 Task: Search one way flight ticket for 5 adults, 1 child, 2 infants in seat and 1 infant on lap in business from Oklahoma City: Will Rogers World Airport to Gillette: Gillette Campbell County Airport on 5-1-2023. Choice of flights is Delta. Number of bags: 1 carry on bag. Price is upto 96000. Outbound departure time preference is 4:45.
Action: Mouse moved to (190, 229)
Screenshot: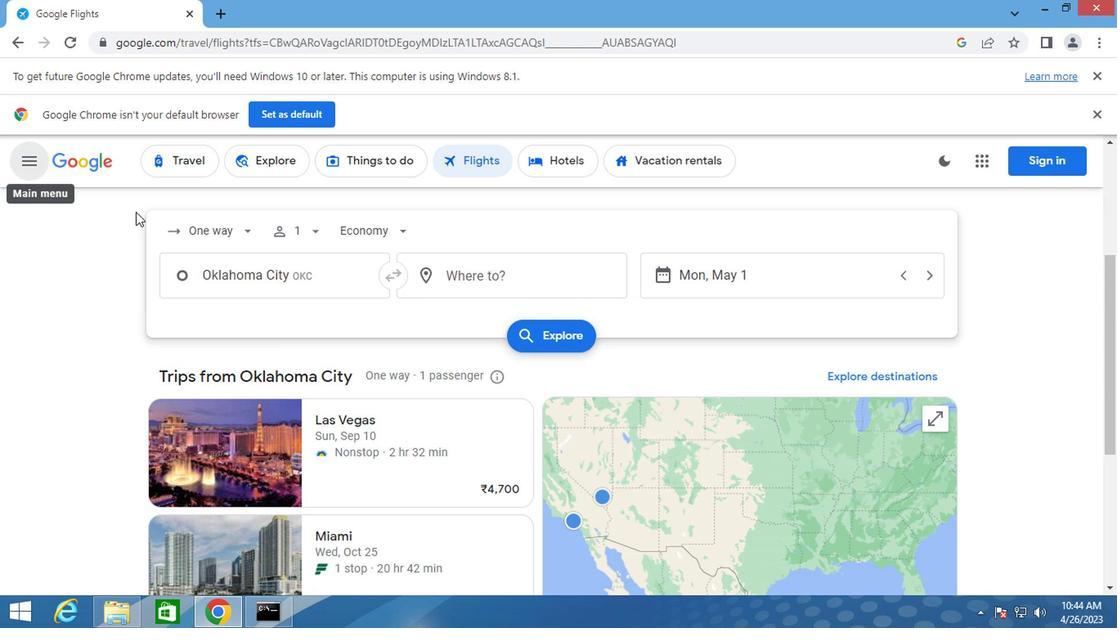 
Action: Mouse pressed left at (190, 229)
Screenshot: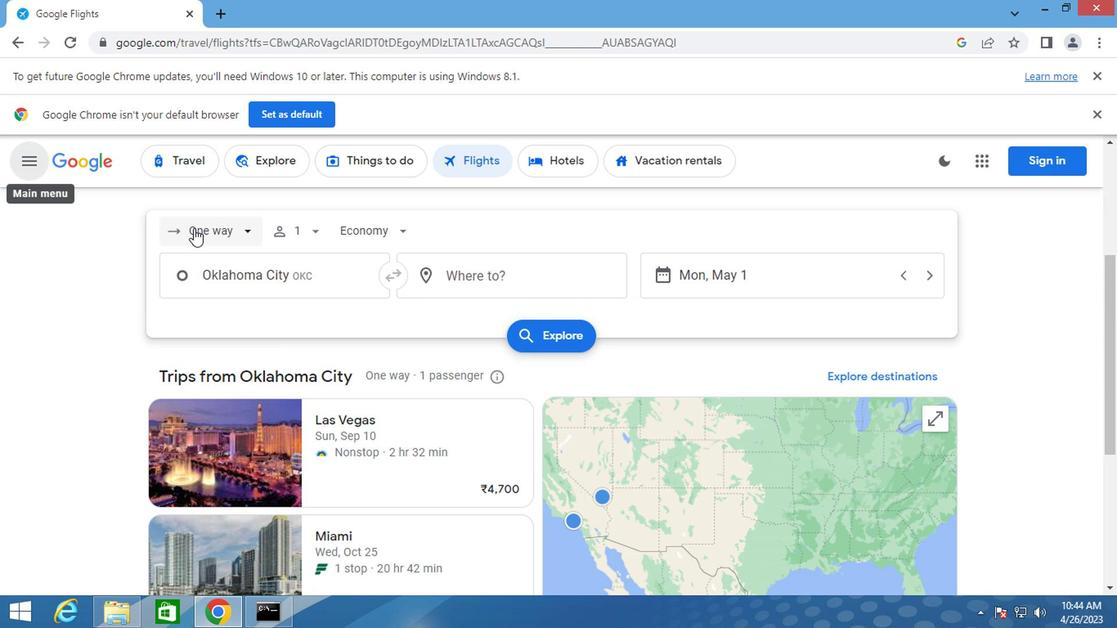 
Action: Mouse moved to (199, 313)
Screenshot: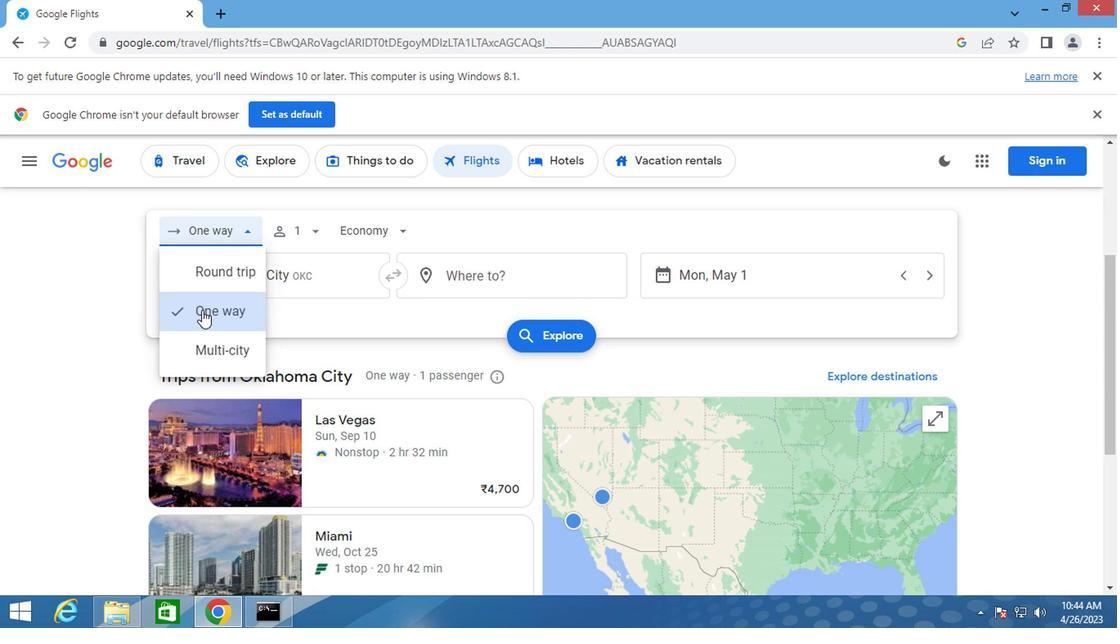 
Action: Mouse pressed left at (199, 313)
Screenshot: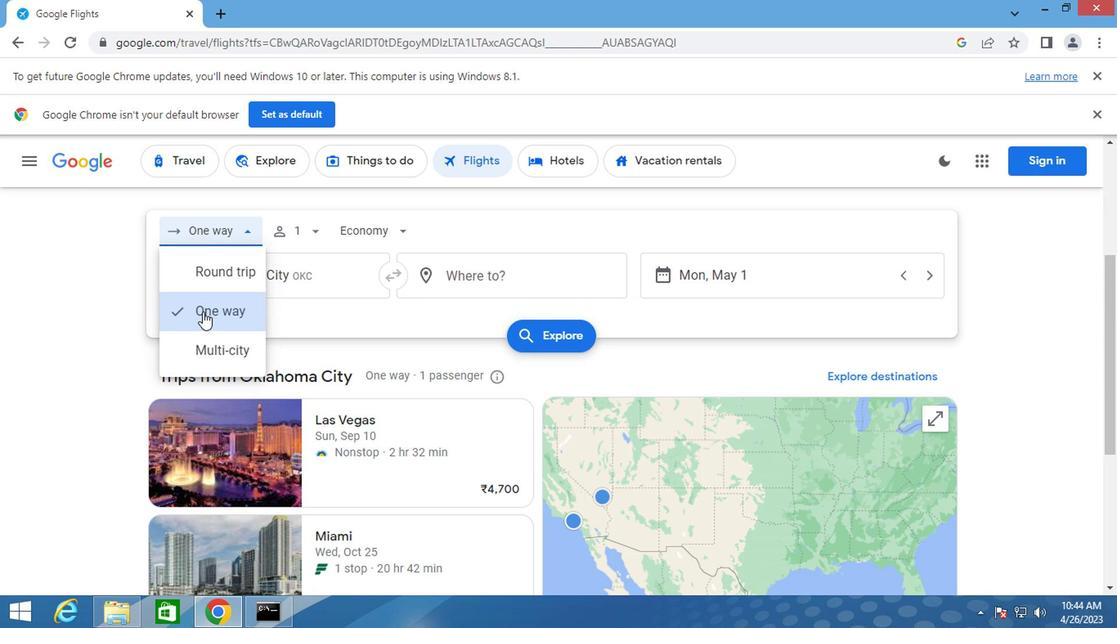 
Action: Mouse moved to (303, 239)
Screenshot: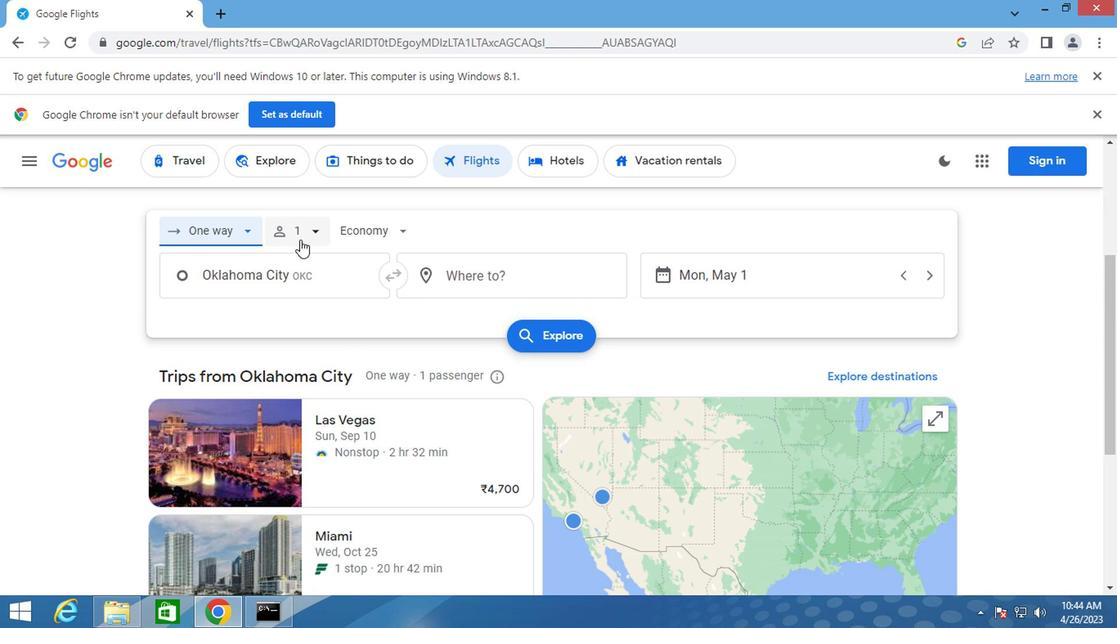 
Action: Mouse pressed left at (303, 239)
Screenshot: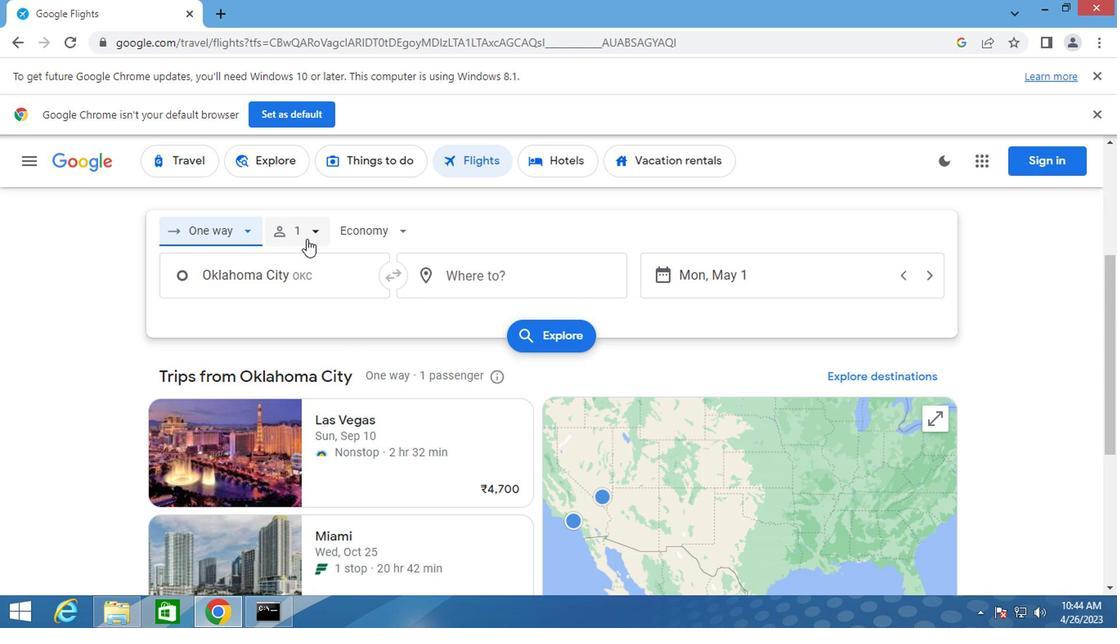 
Action: Mouse moved to (433, 271)
Screenshot: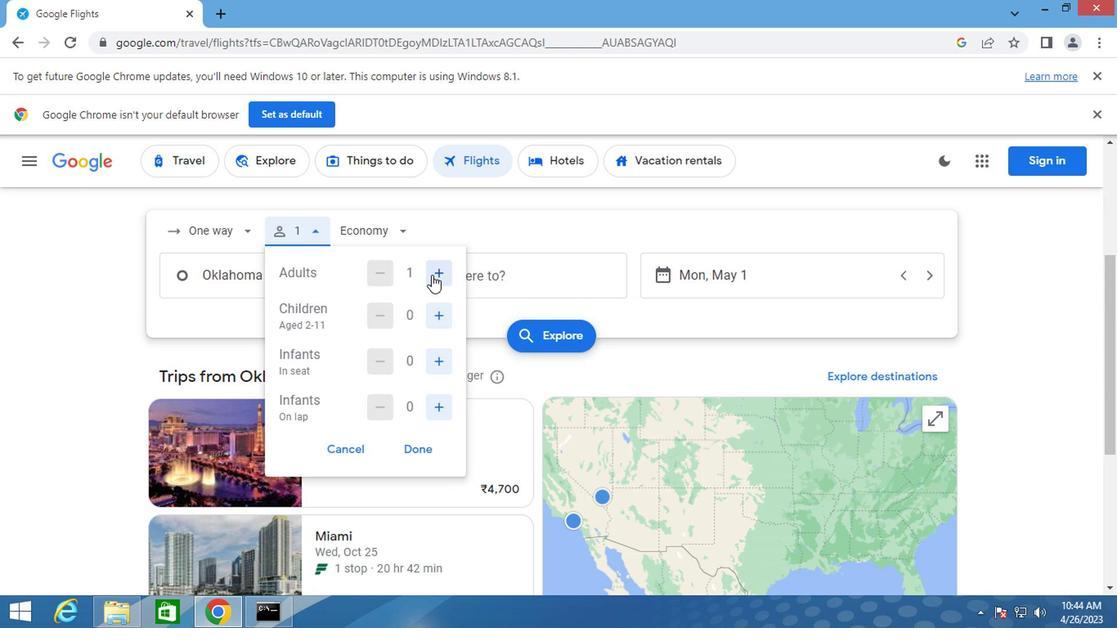 
Action: Mouse pressed left at (433, 271)
Screenshot: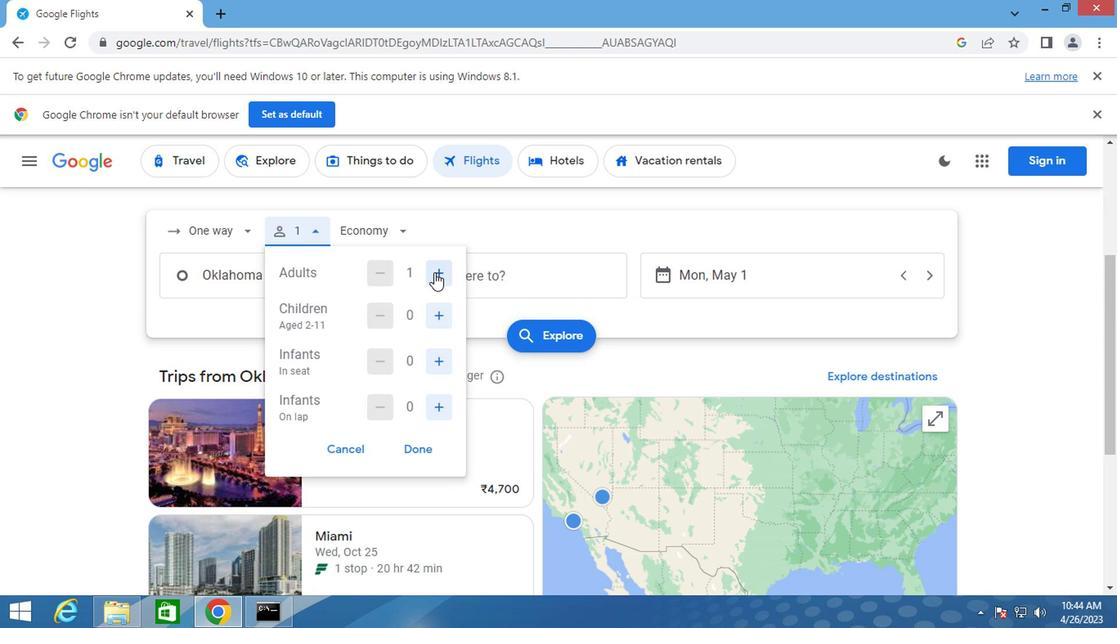 
Action: Mouse pressed left at (433, 271)
Screenshot: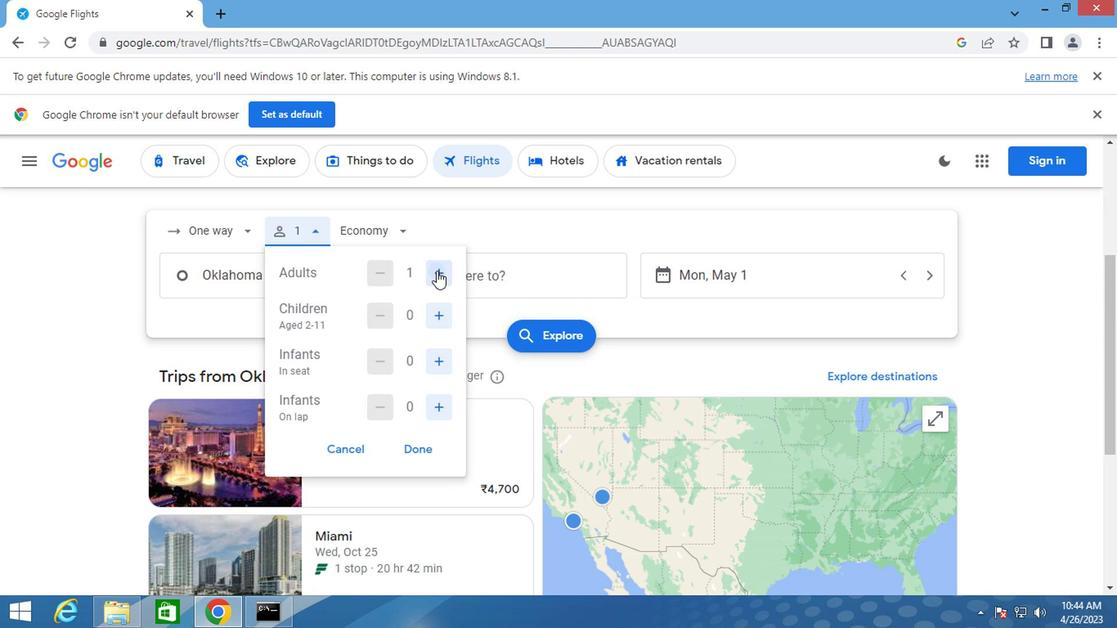 
Action: Mouse pressed left at (433, 271)
Screenshot: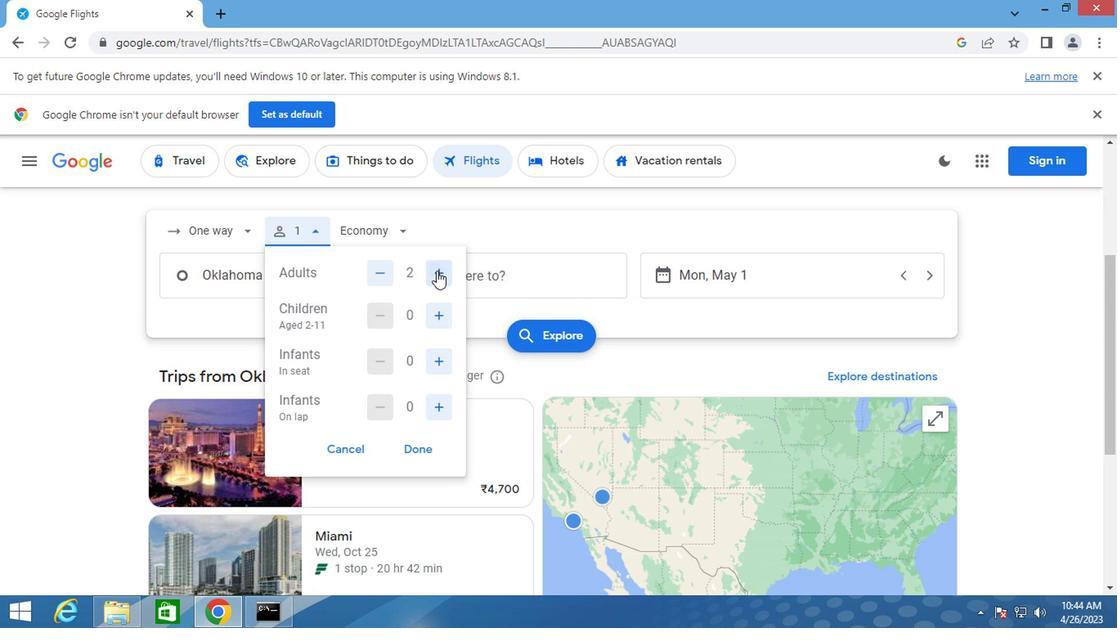 
Action: Mouse pressed left at (433, 271)
Screenshot: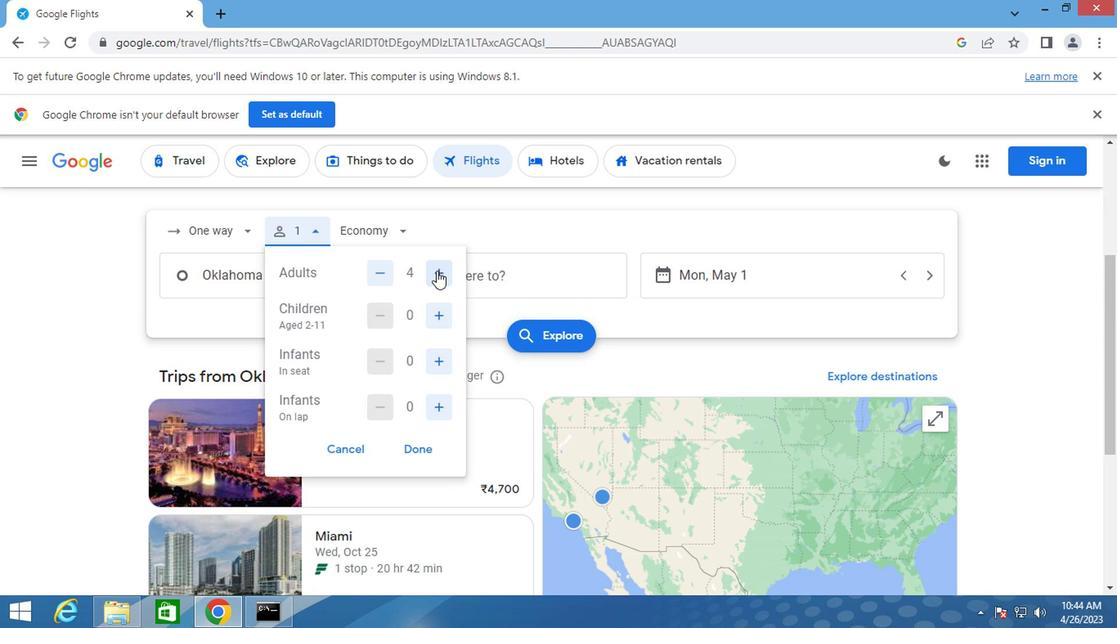 
Action: Mouse moved to (437, 308)
Screenshot: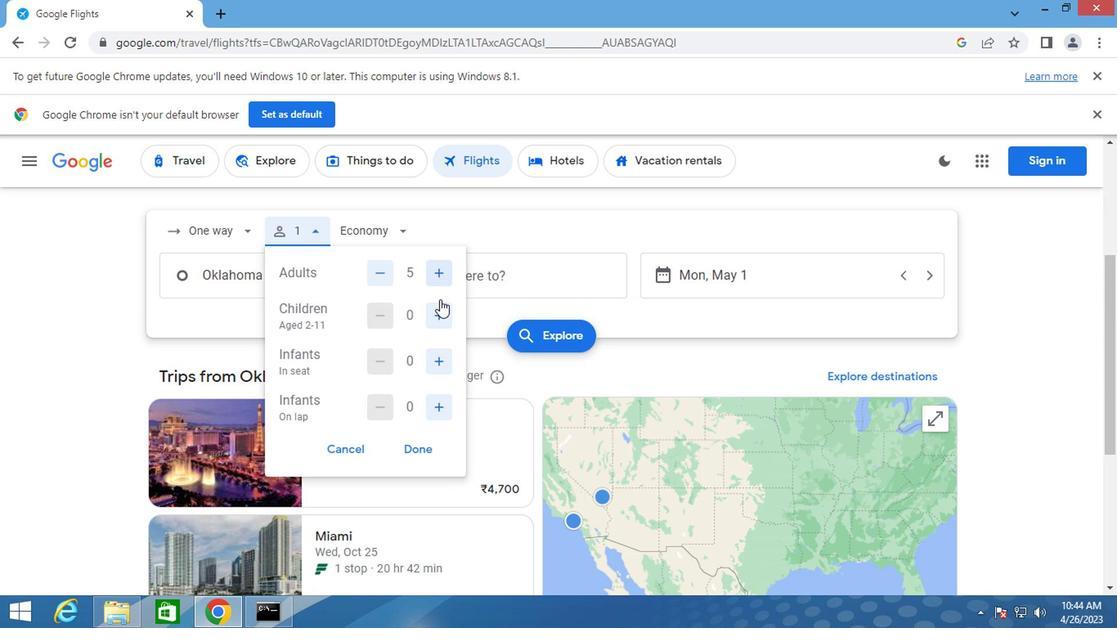 
Action: Mouse pressed left at (437, 308)
Screenshot: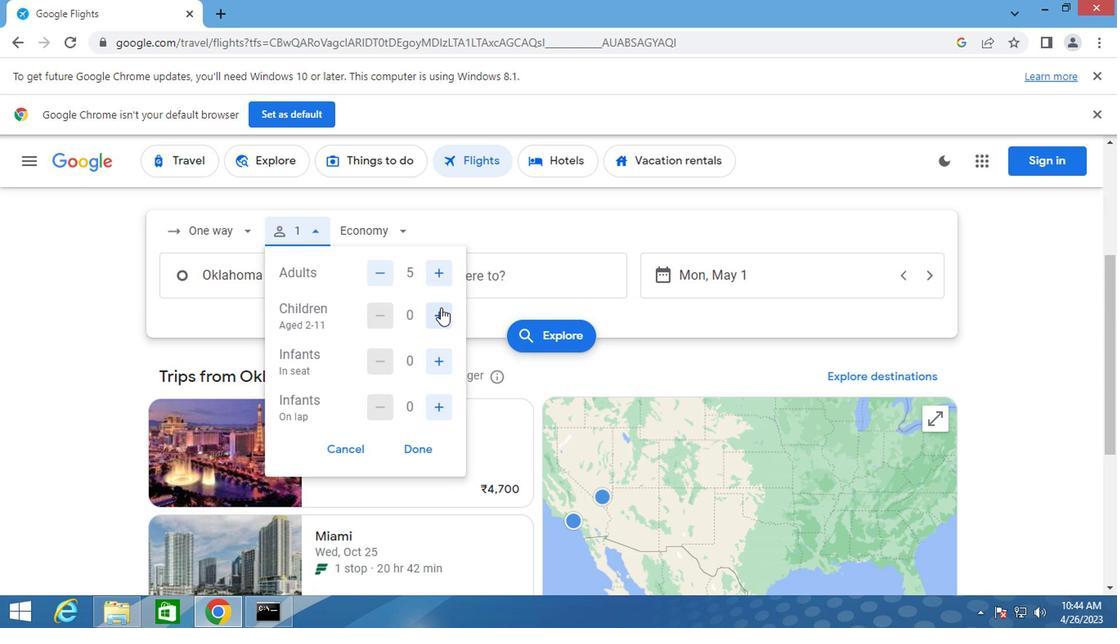 
Action: Mouse moved to (431, 359)
Screenshot: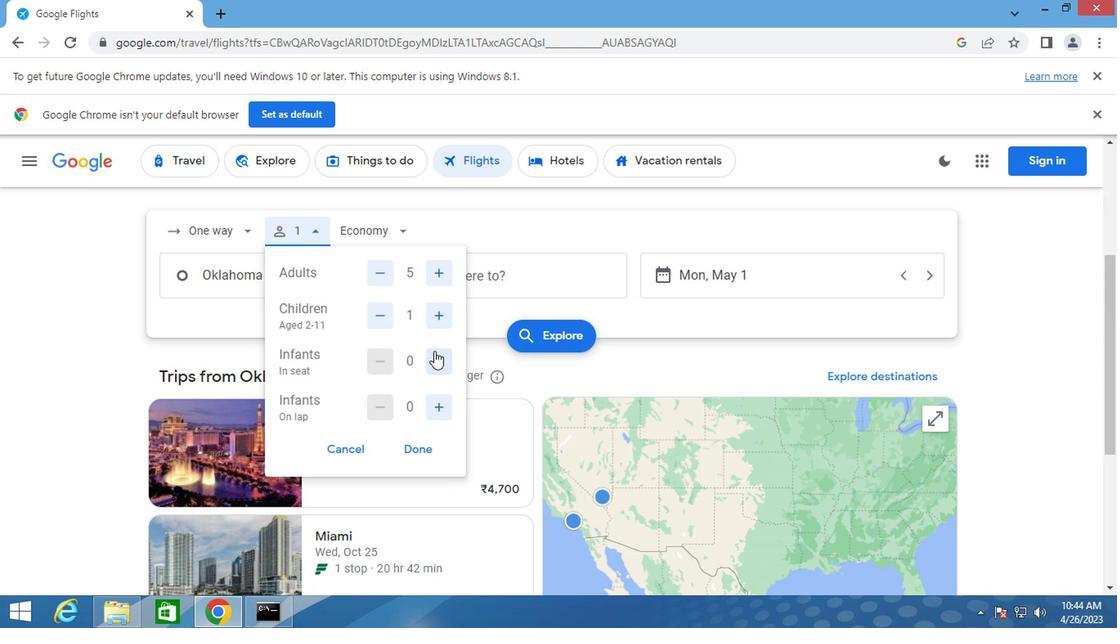 
Action: Mouse pressed left at (431, 359)
Screenshot: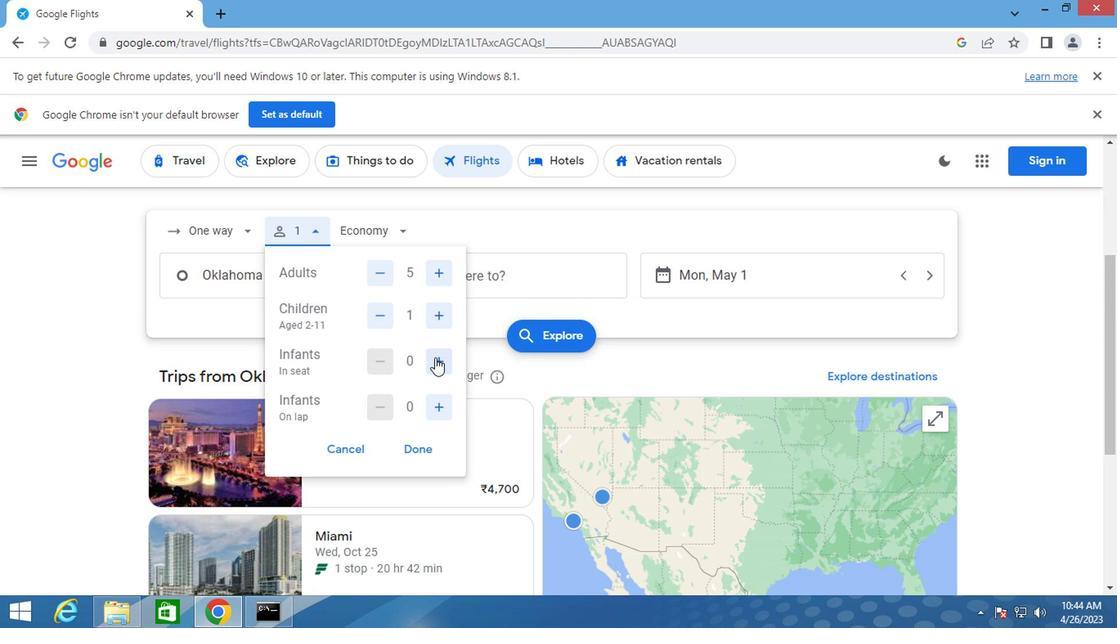 
Action: Mouse pressed left at (431, 359)
Screenshot: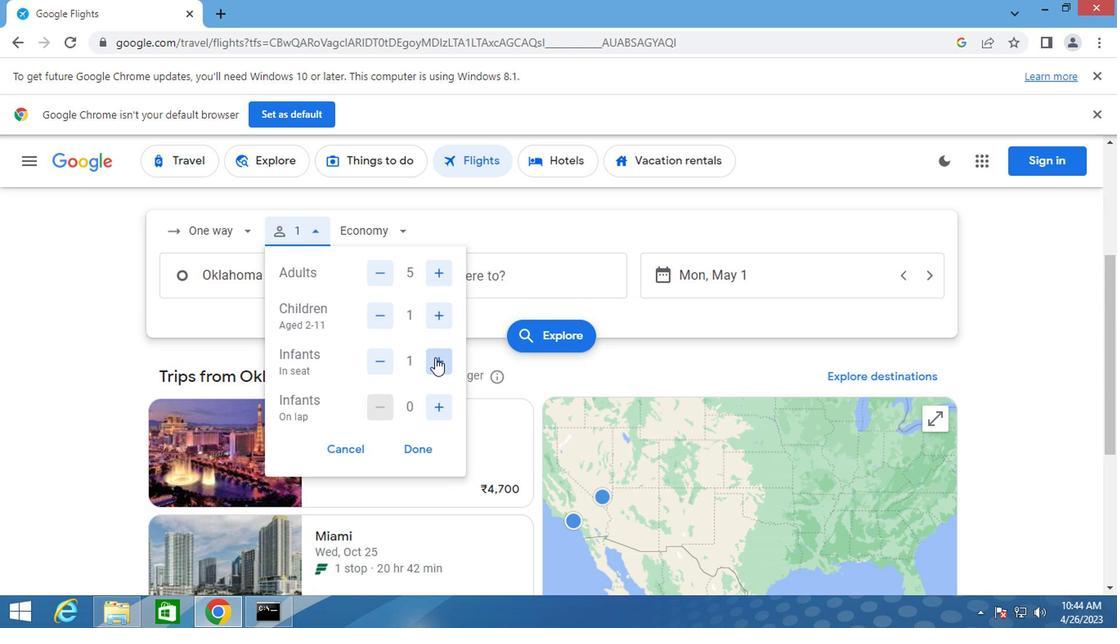 
Action: Mouse moved to (438, 407)
Screenshot: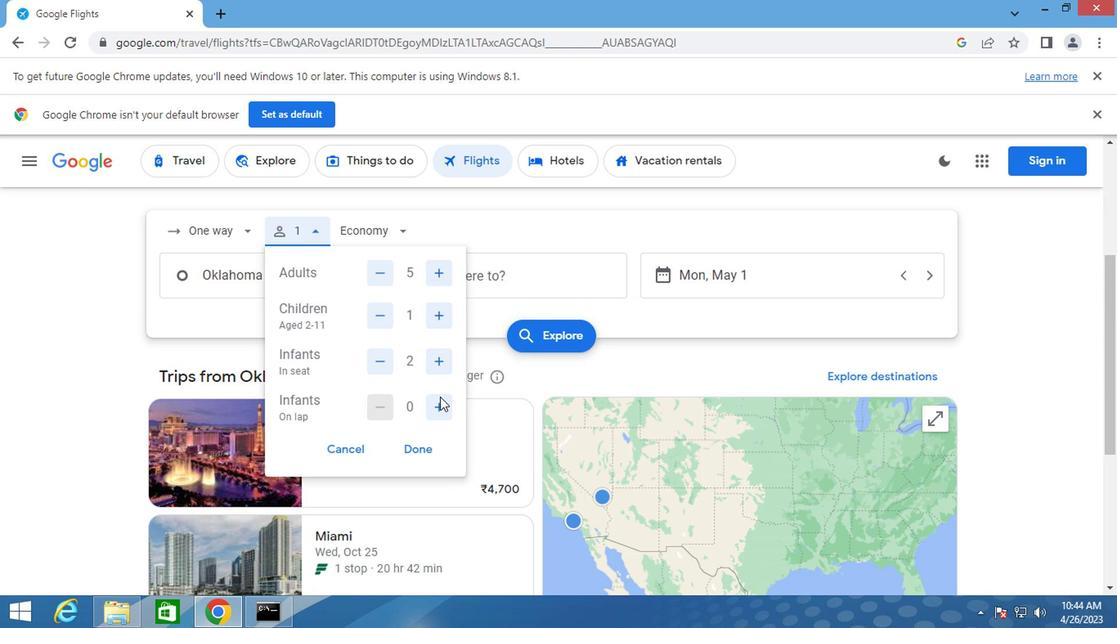 
Action: Mouse pressed left at (438, 407)
Screenshot: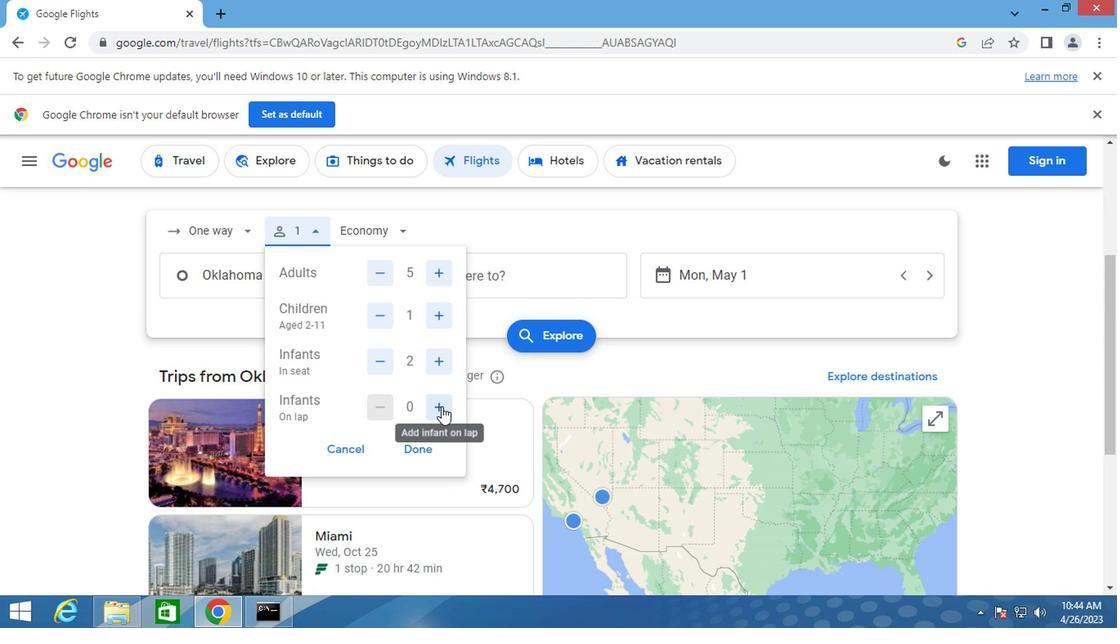 
Action: Mouse moved to (371, 235)
Screenshot: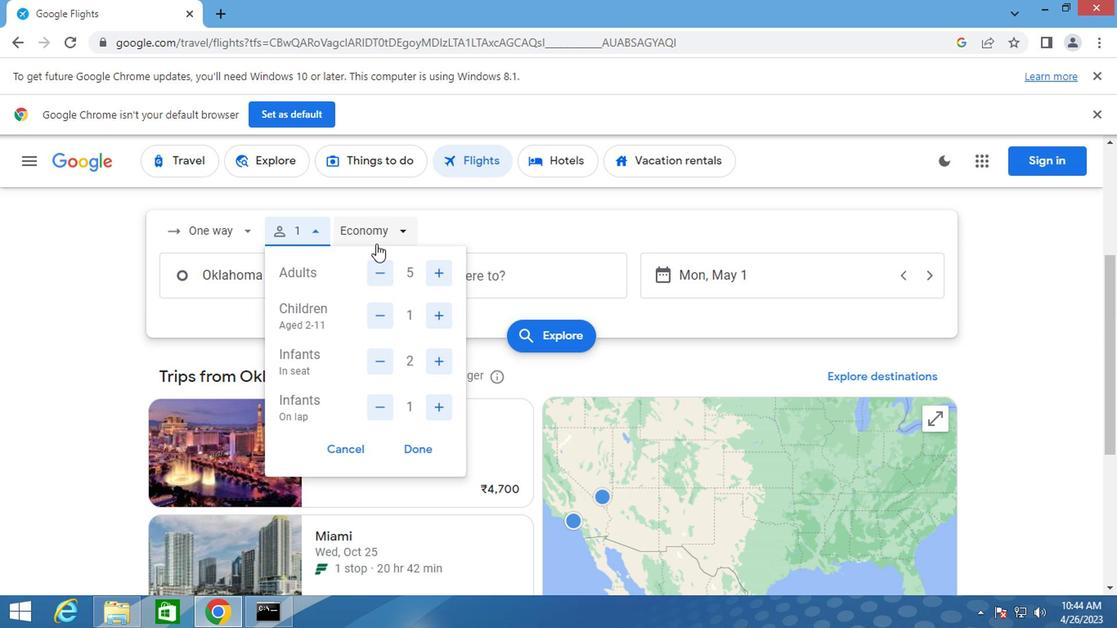 
Action: Mouse pressed left at (371, 235)
Screenshot: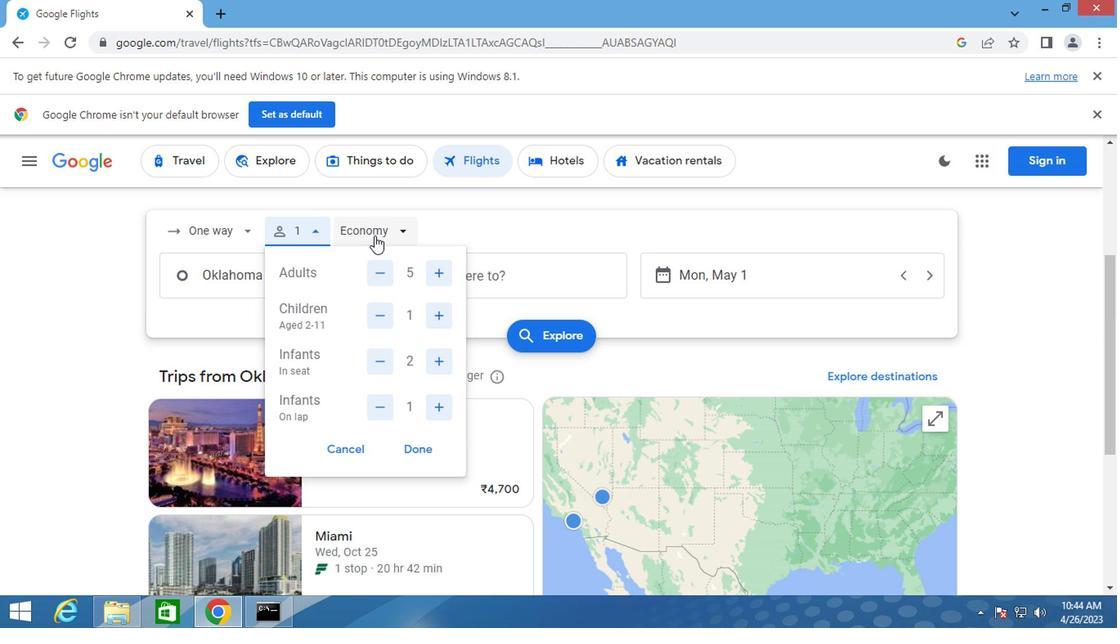 
Action: Mouse moved to (394, 350)
Screenshot: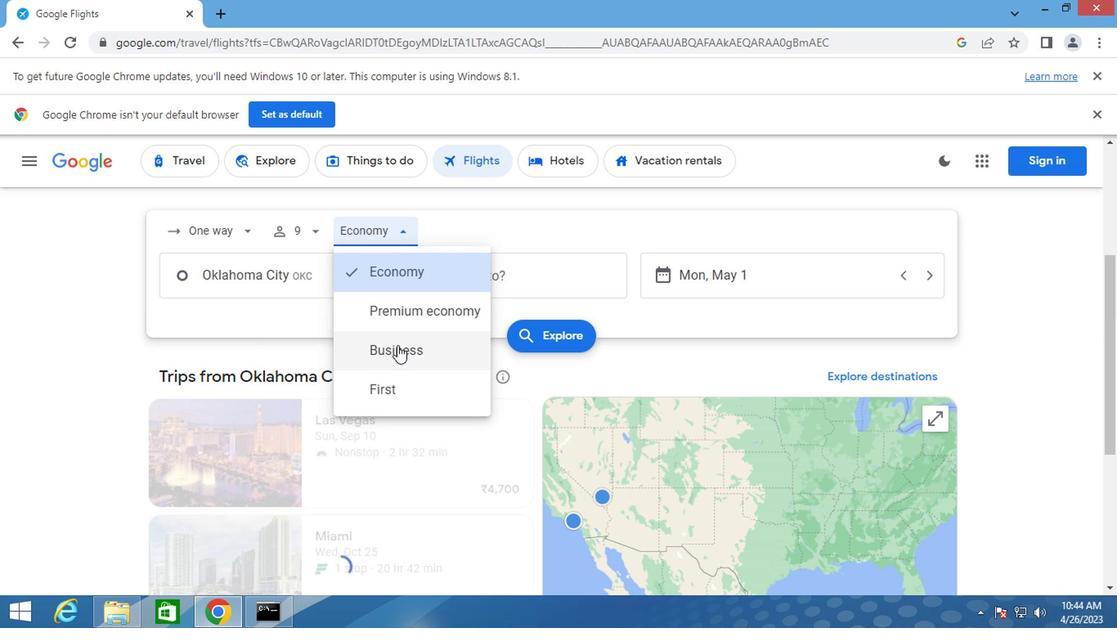 
Action: Mouse pressed left at (394, 350)
Screenshot: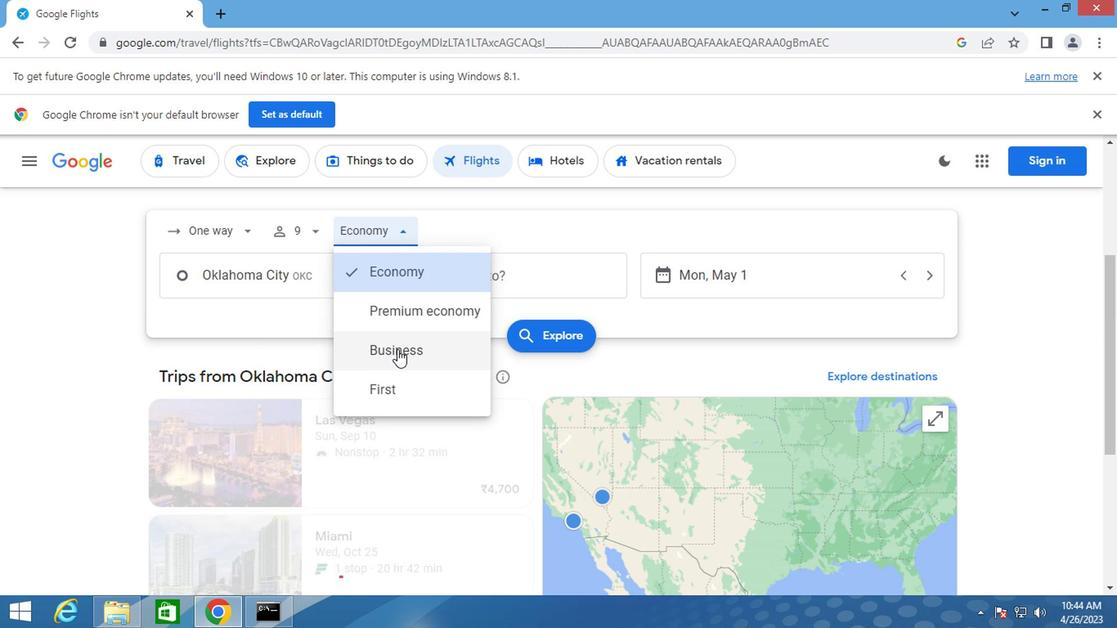 
Action: Mouse moved to (265, 271)
Screenshot: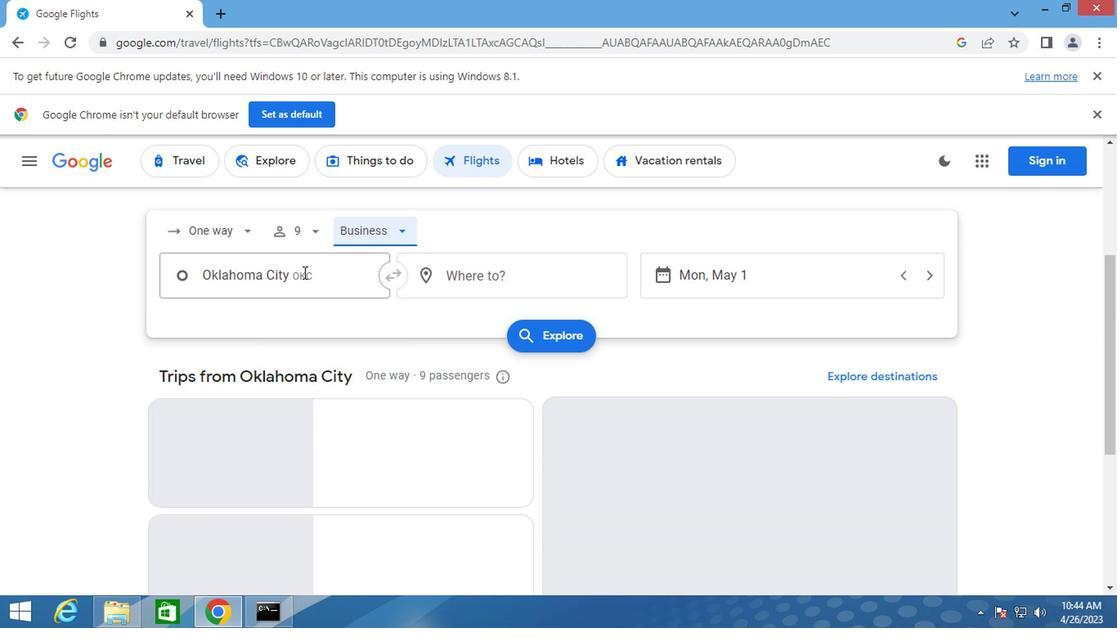 
Action: Mouse pressed left at (265, 271)
Screenshot: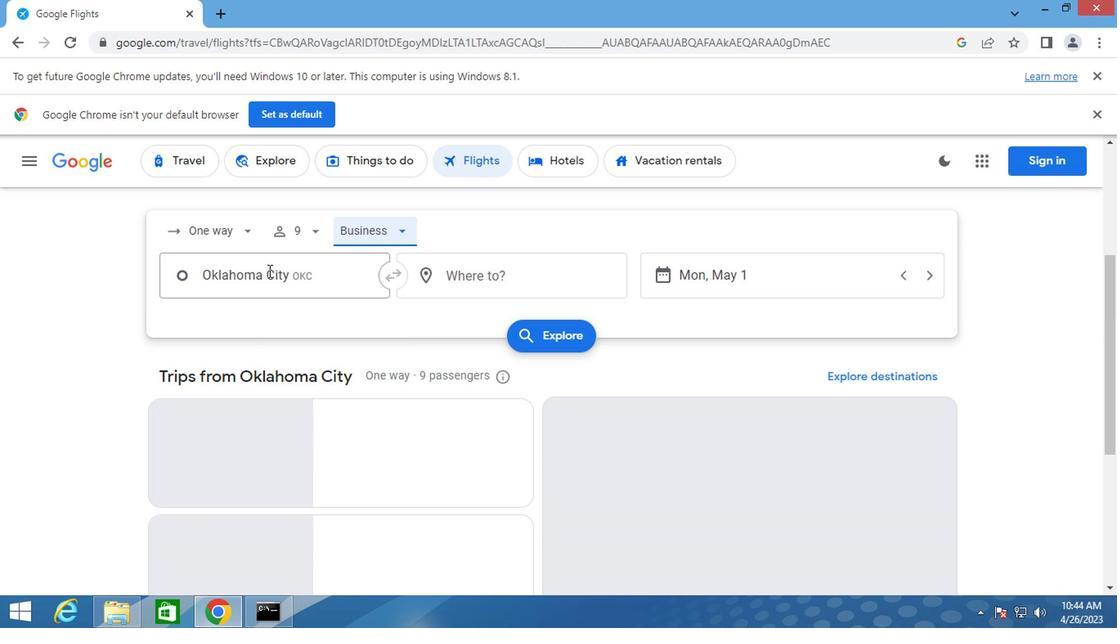 
Action: Key pressed oklahoma
Screenshot: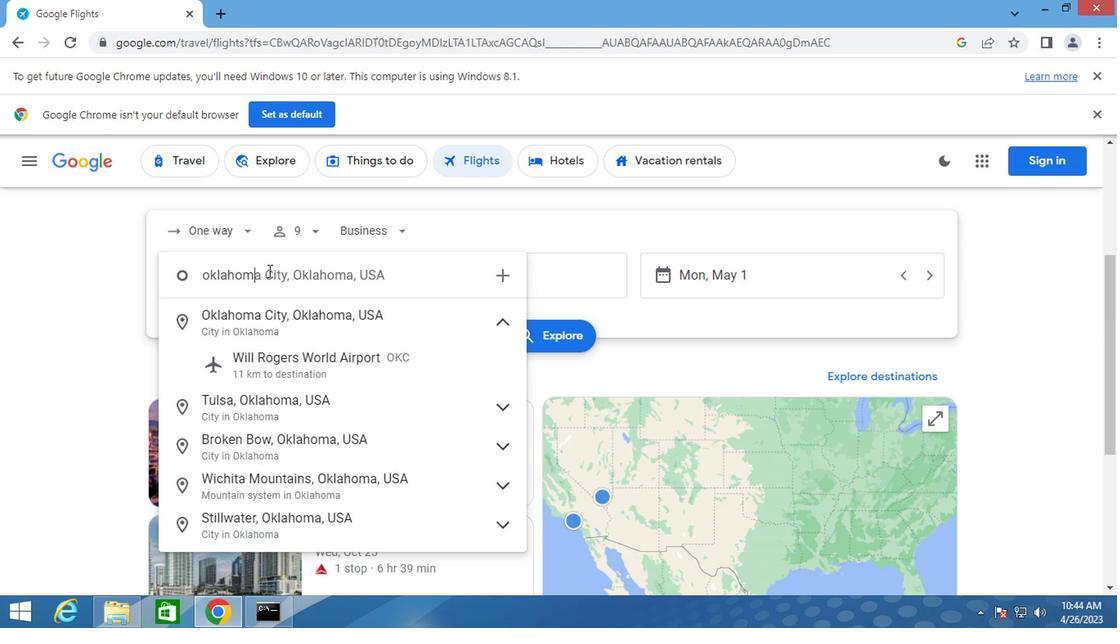 
Action: Mouse moved to (263, 365)
Screenshot: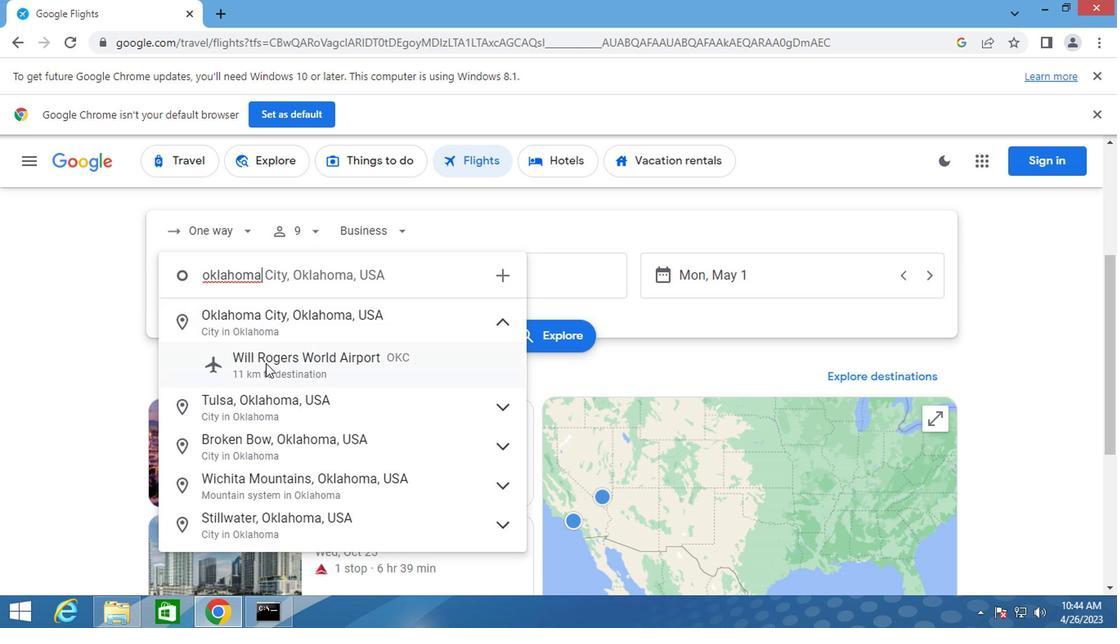 
Action: Mouse pressed left at (263, 365)
Screenshot: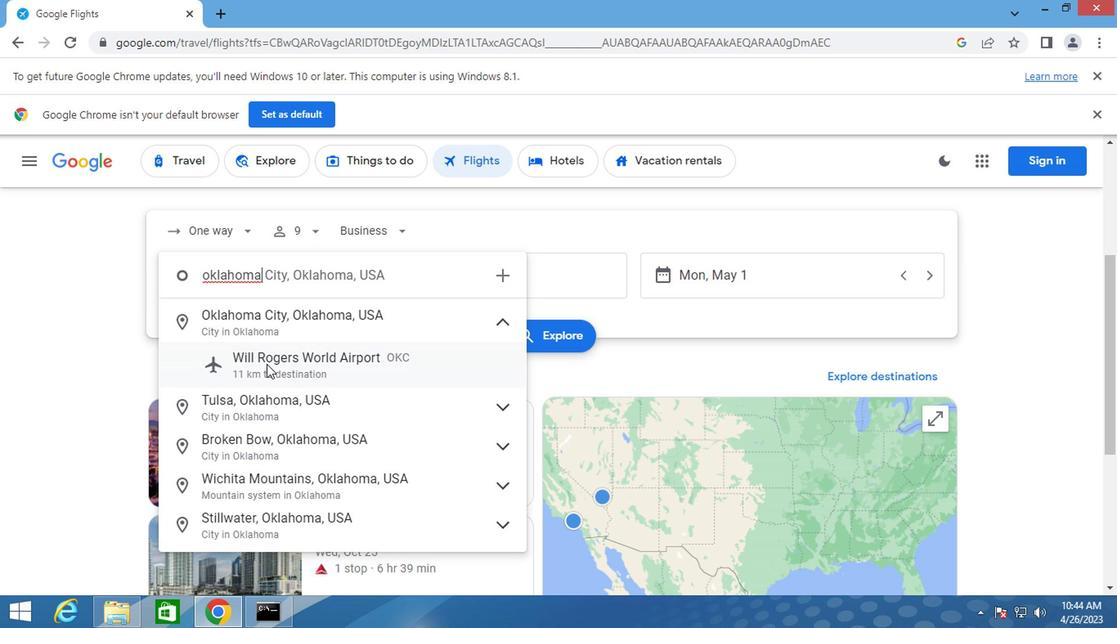 
Action: Mouse moved to (460, 279)
Screenshot: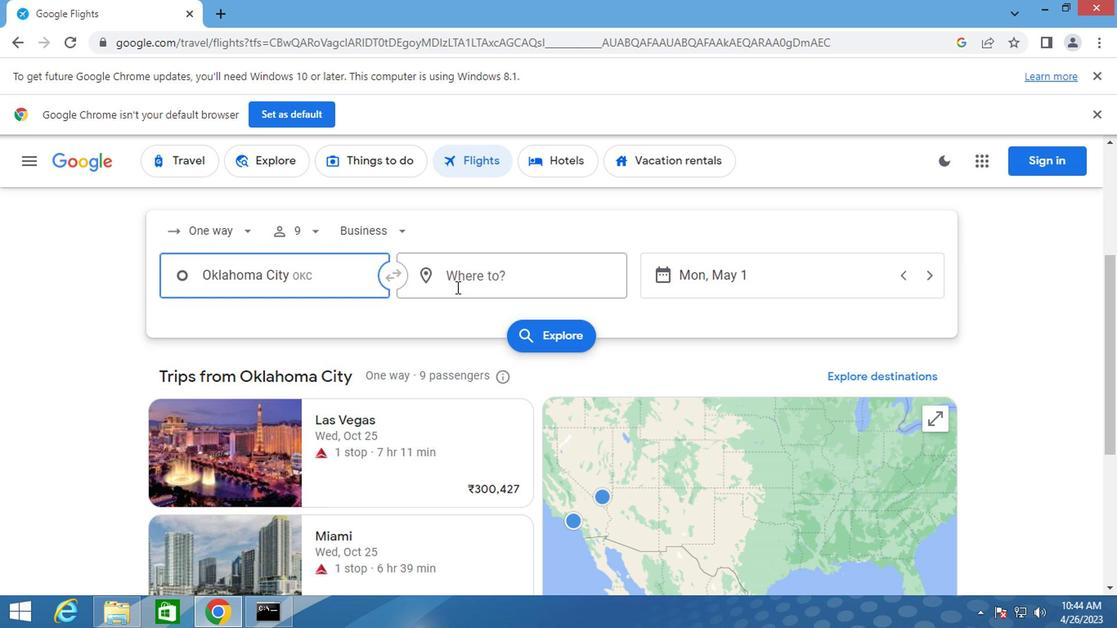 
Action: Mouse pressed left at (460, 279)
Screenshot: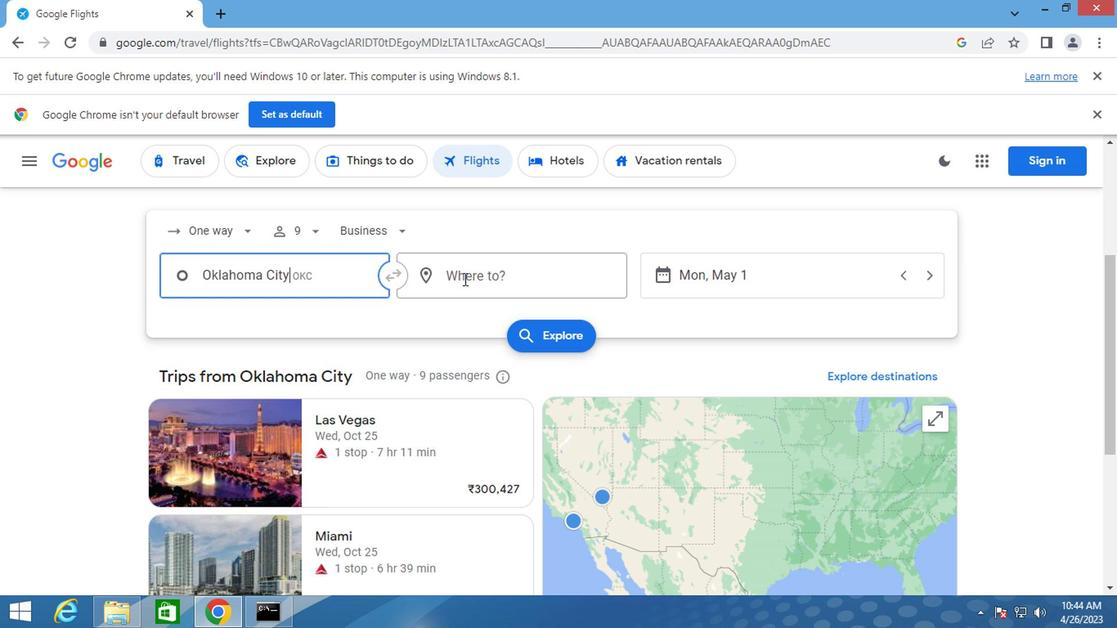 
Action: Key pressed gillette
Screenshot: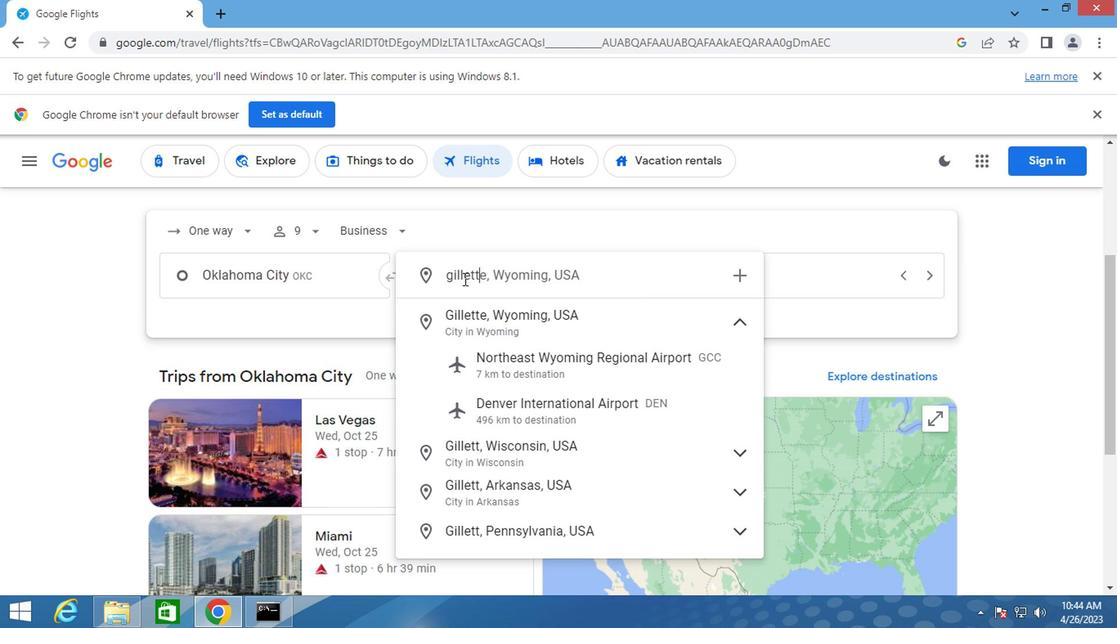 
Action: Mouse moved to (499, 367)
Screenshot: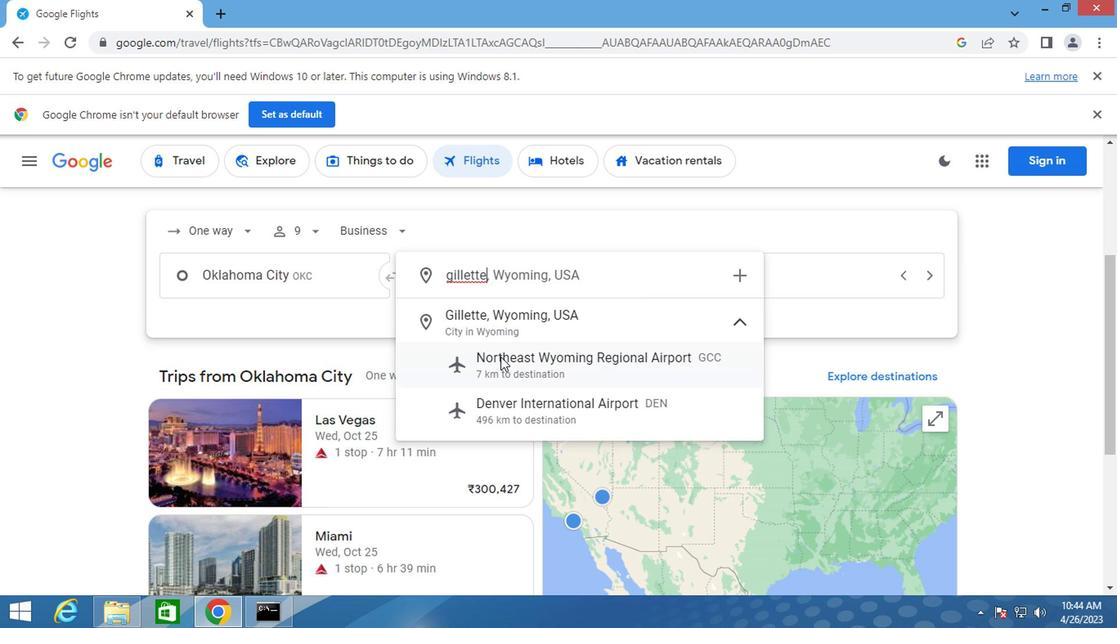 
Action: Mouse pressed left at (499, 367)
Screenshot: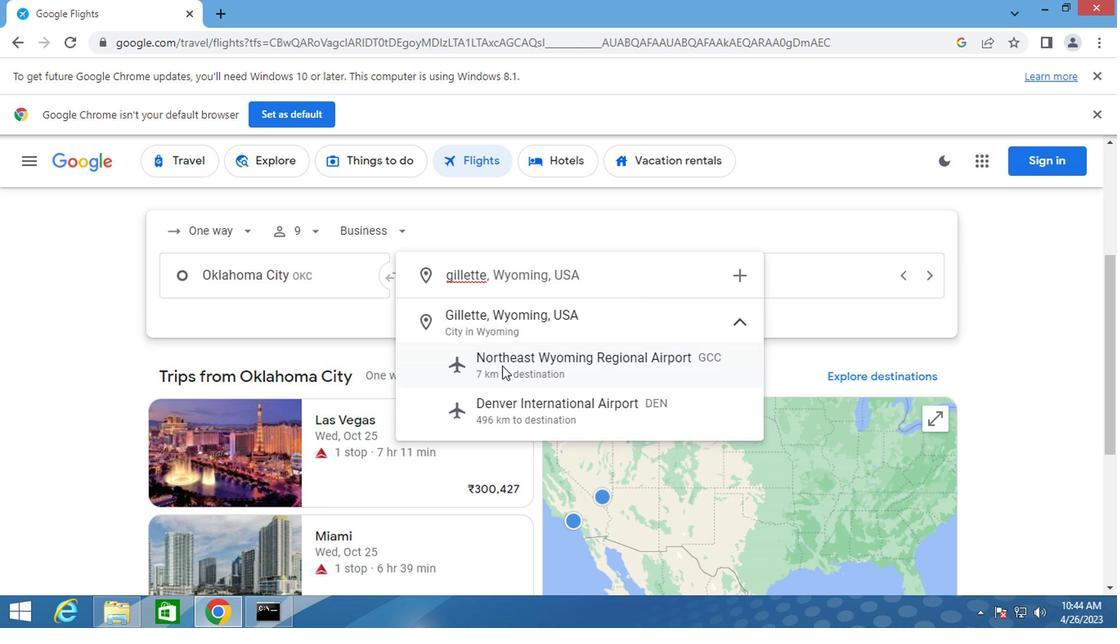 
Action: Mouse moved to (686, 285)
Screenshot: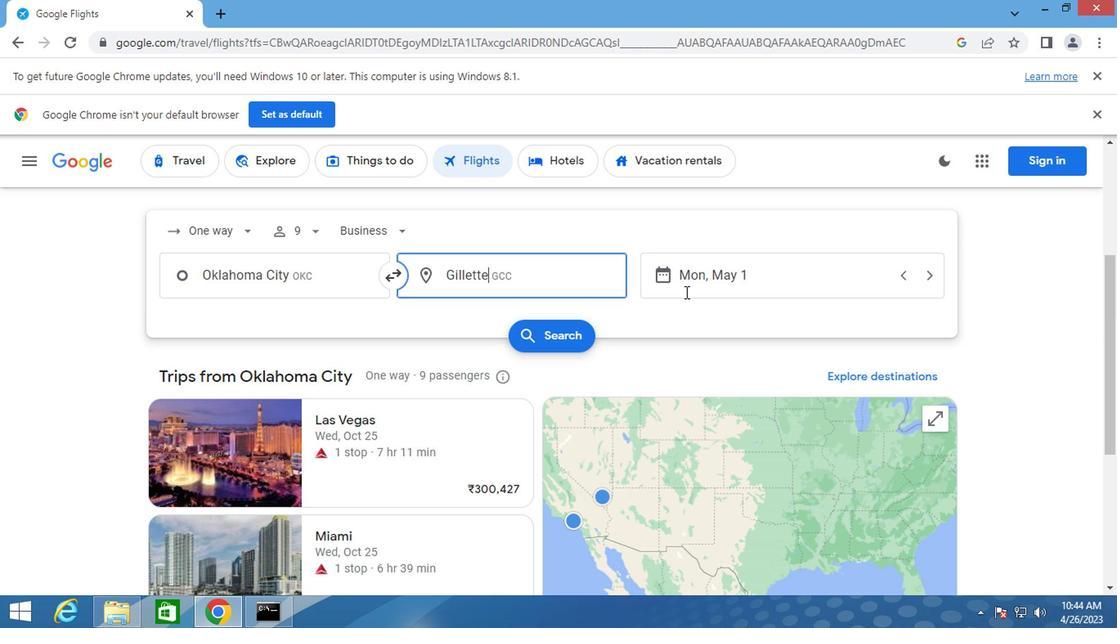 
Action: Mouse pressed left at (686, 285)
Screenshot: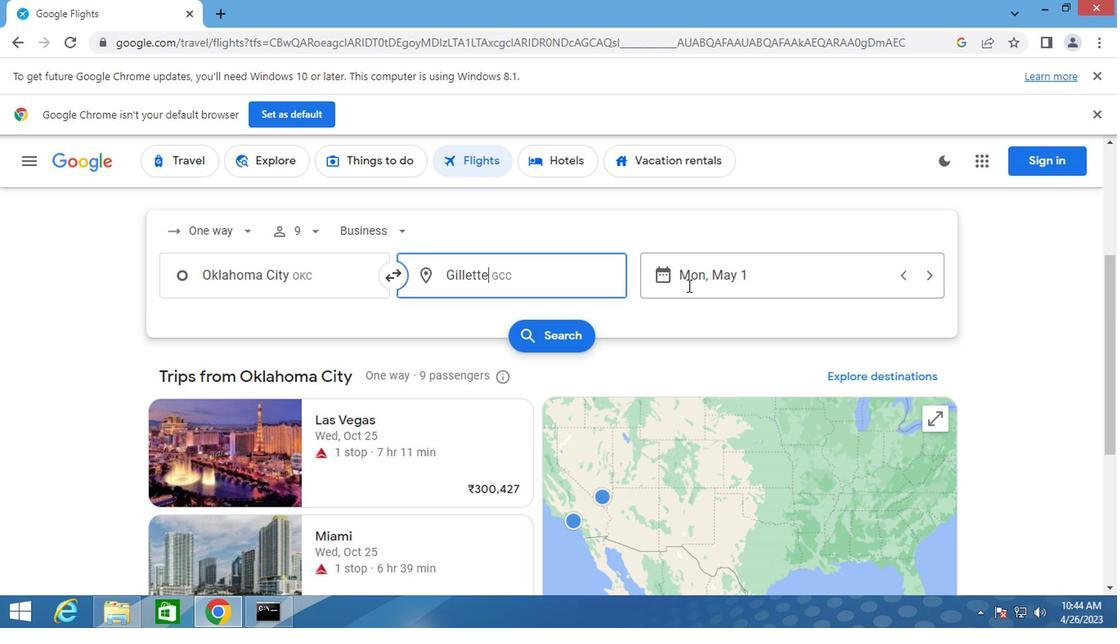 
Action: Mouse moved to (711, 288)
Screenshot: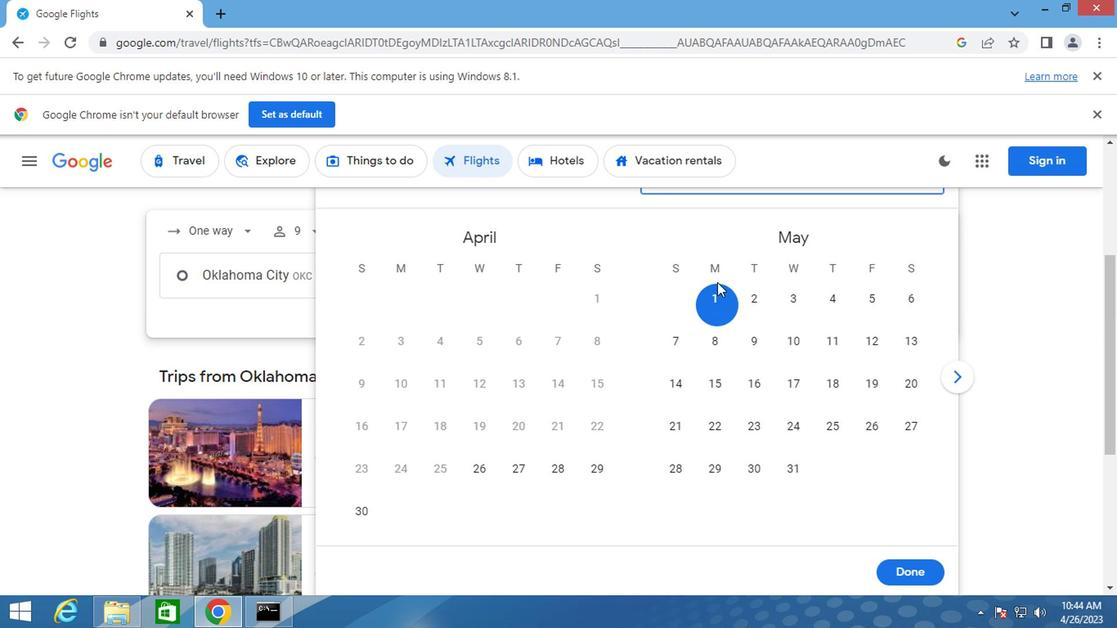 
Action: Mouse pressed left at (711, 288)
Screenshot: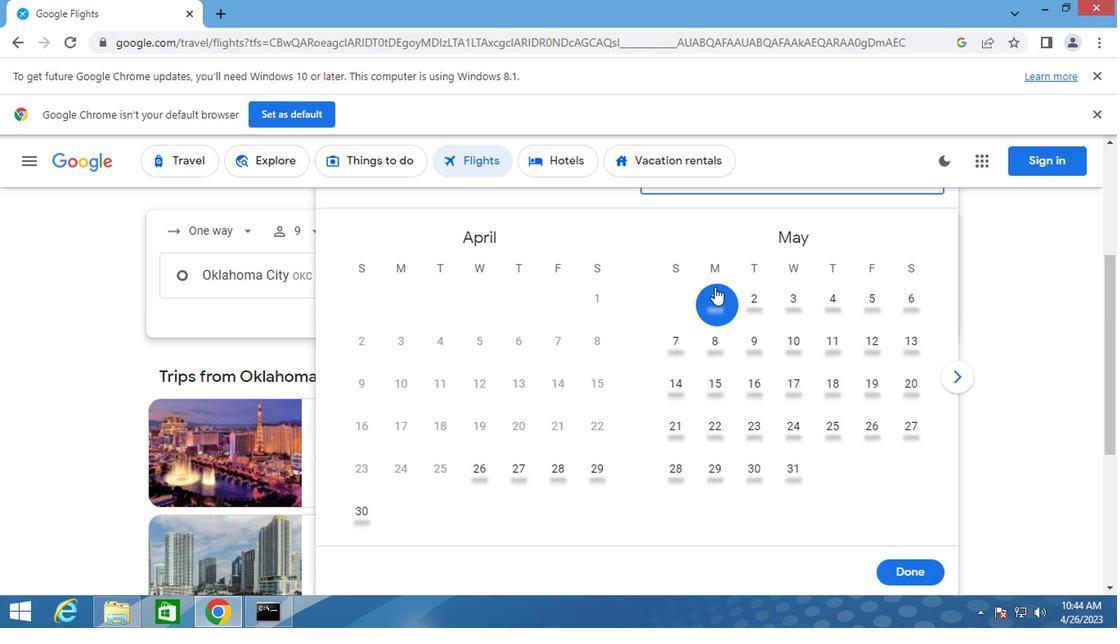 
Action: Mouse moved to (900, 572)
Screenshot: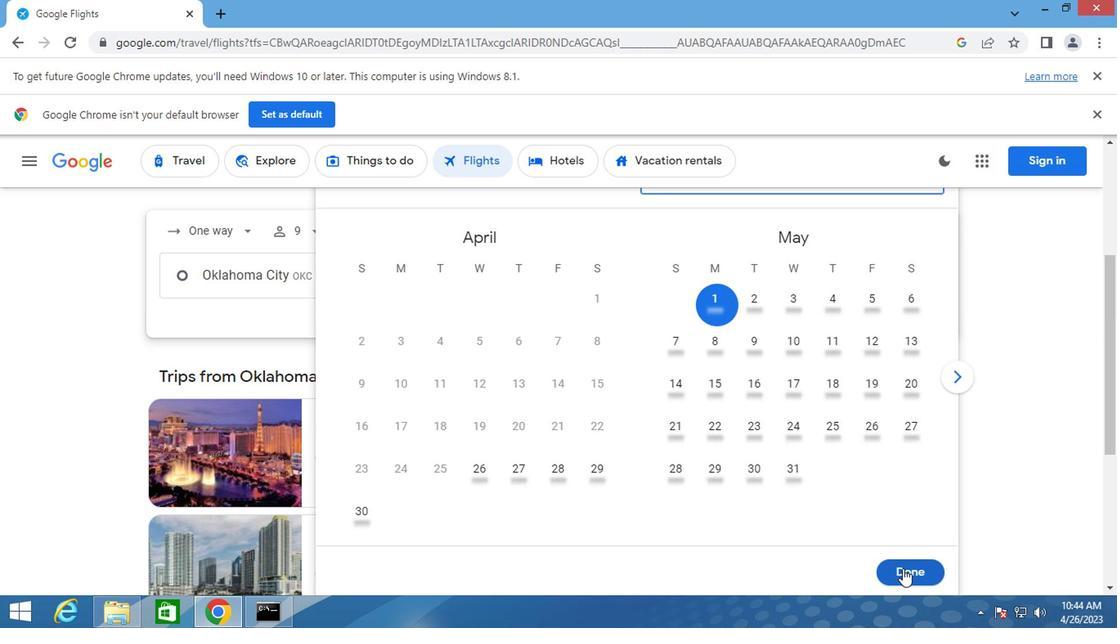 
Action: Mouse pressed left at (900, 572)
Screenshot: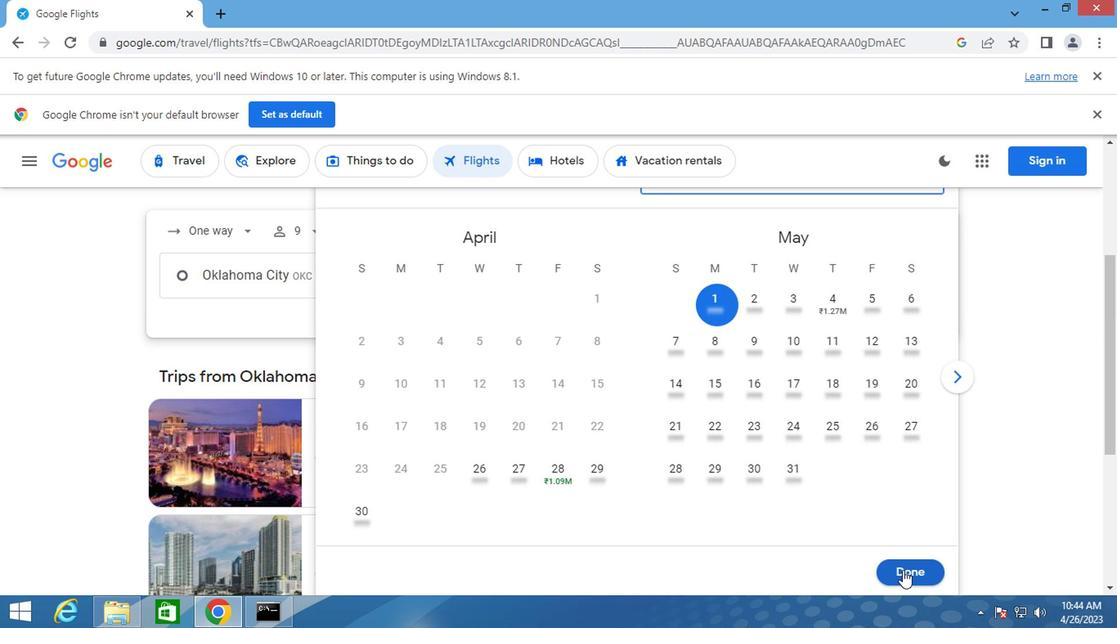 
Action: Mouse moved to (574, 335)
Screenshot: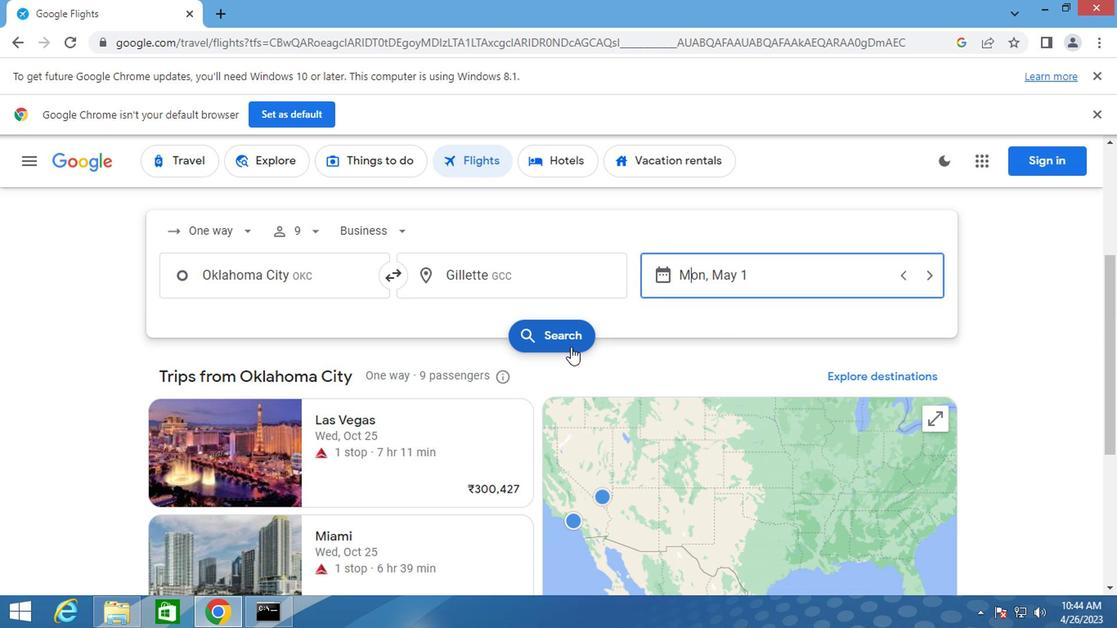 
Action: Mouse pressed left at (574, 335)
Screenshot: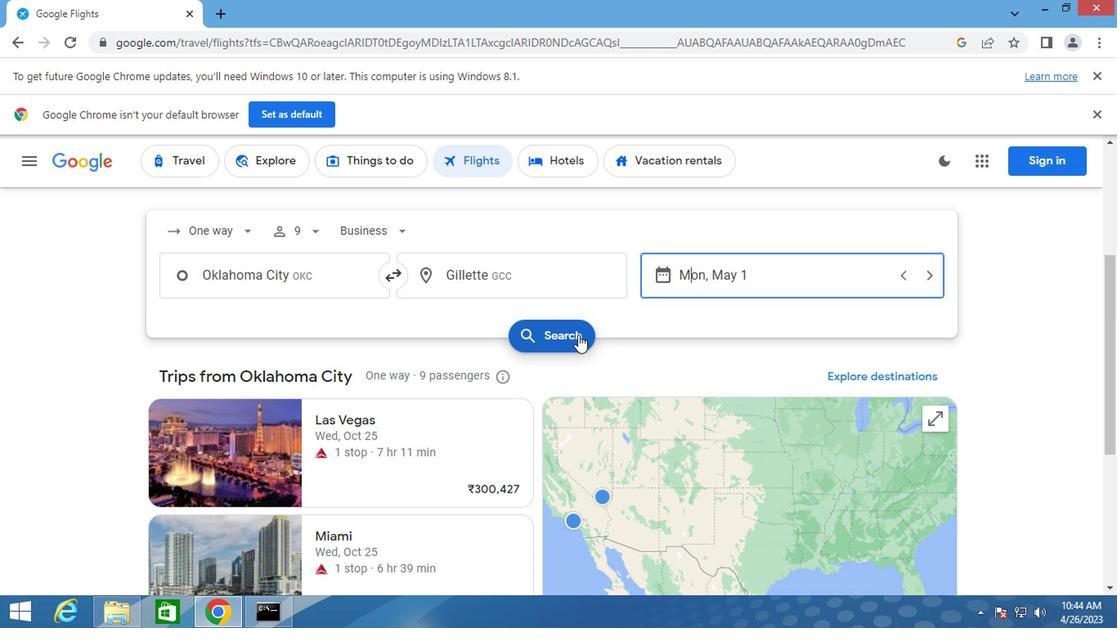 
Action: Mouse moved to (181, 311)
Screenshot: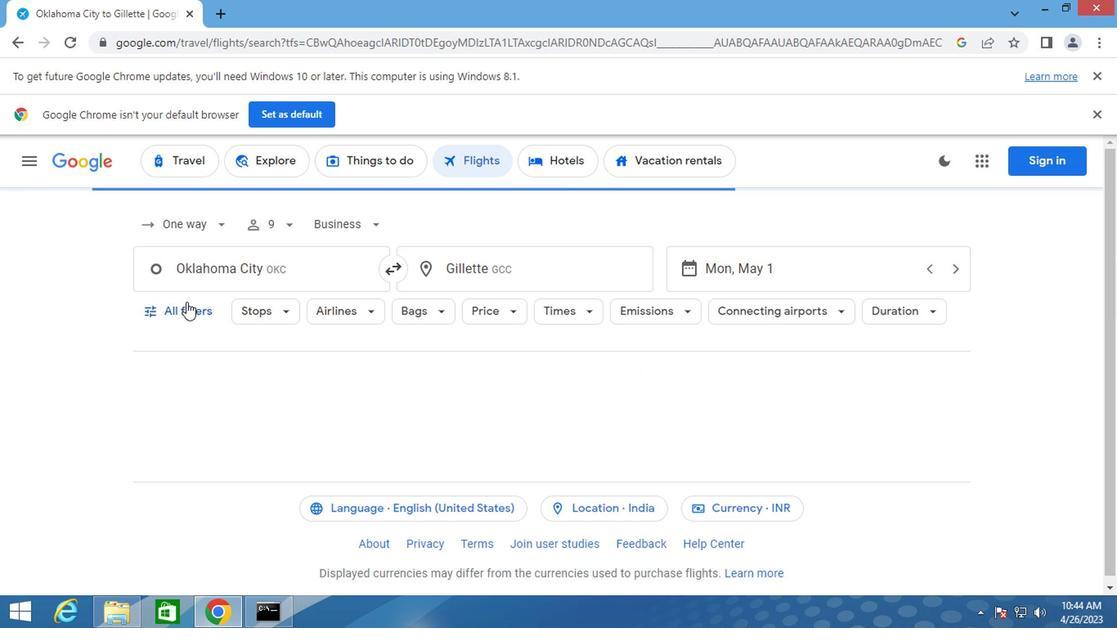 
Action: Mouse pressed left at (181, 311)
Screenshot: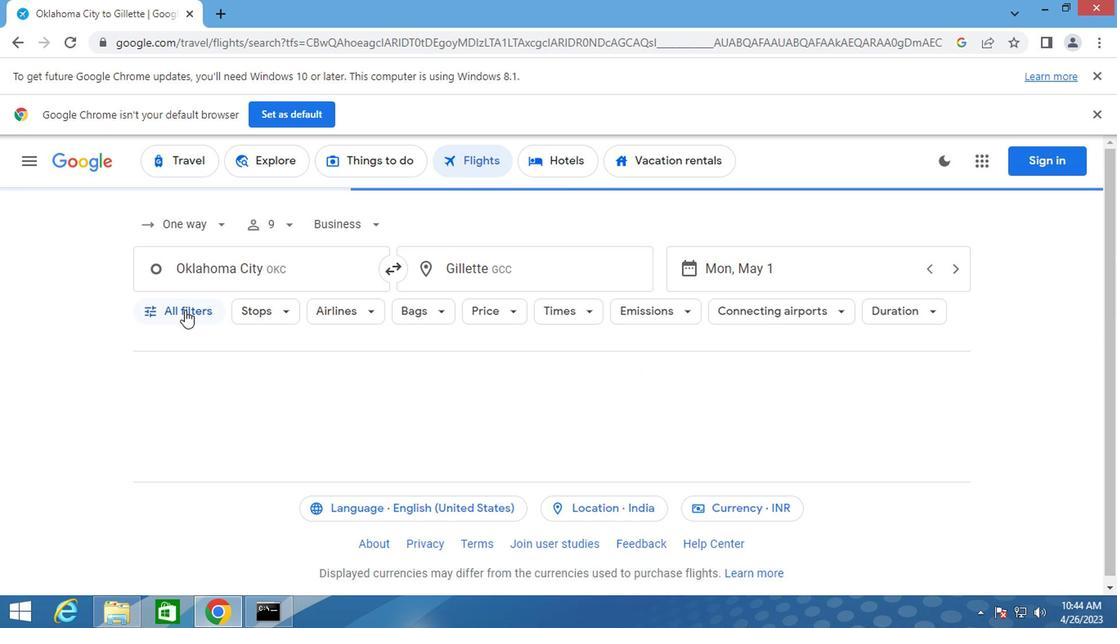 
Action: Mouse moved to (203, 339)
Screenshot: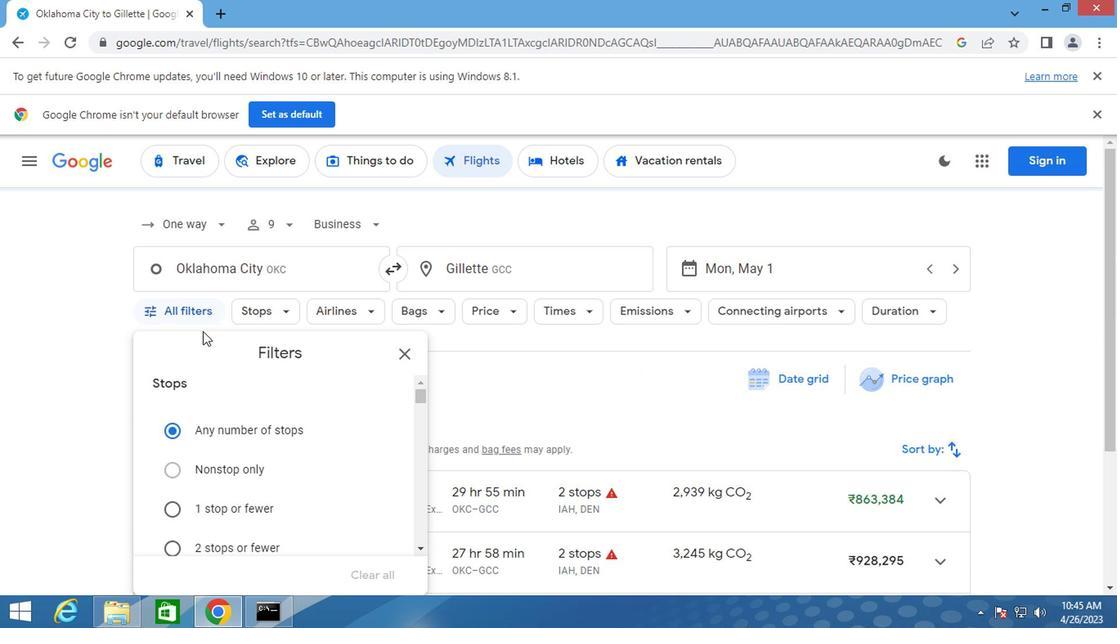 
Action: Mouse scrolled (203, 339) with delta (0, 0)
Screenshot: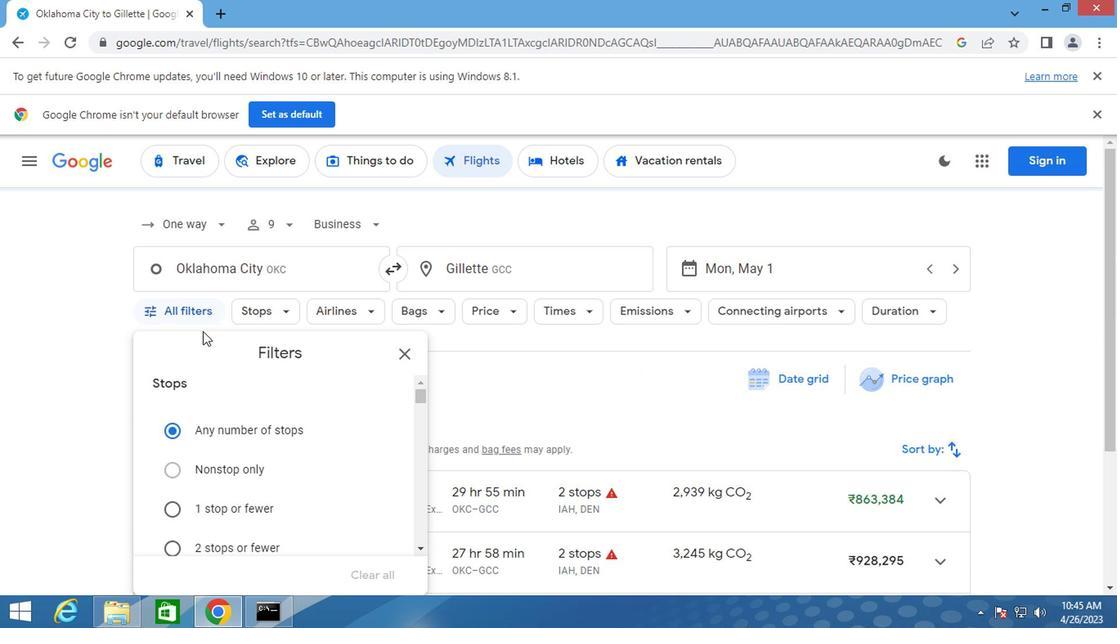 
Action: Mouse moved to (203, 342)
Screenshot: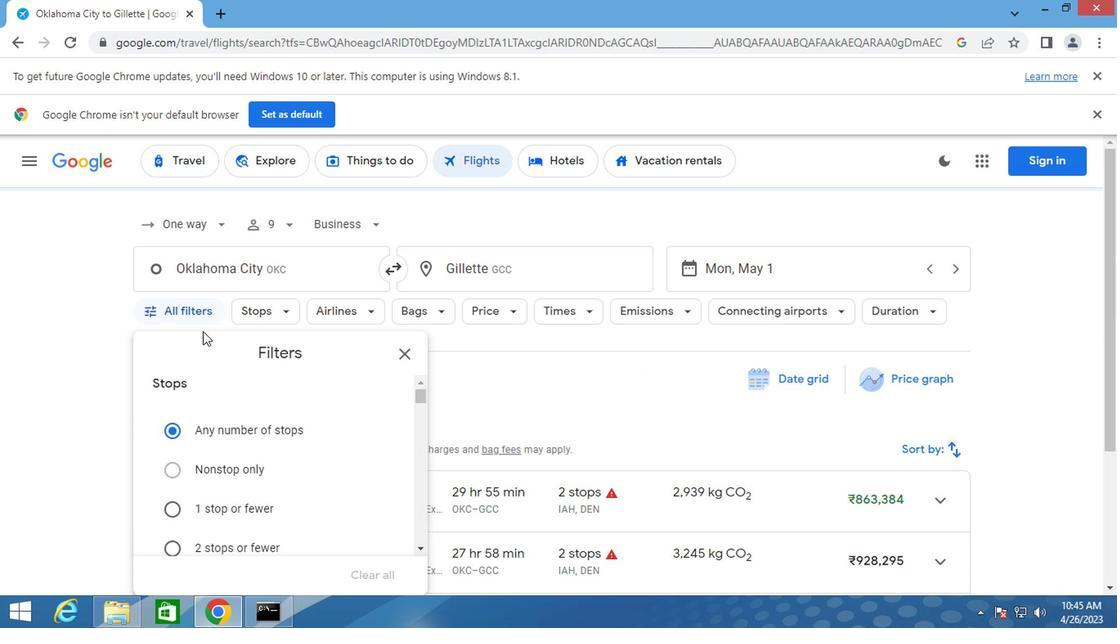
Action: Mouse scrolled (203, 341) with delta (0, -1)
Screenshot: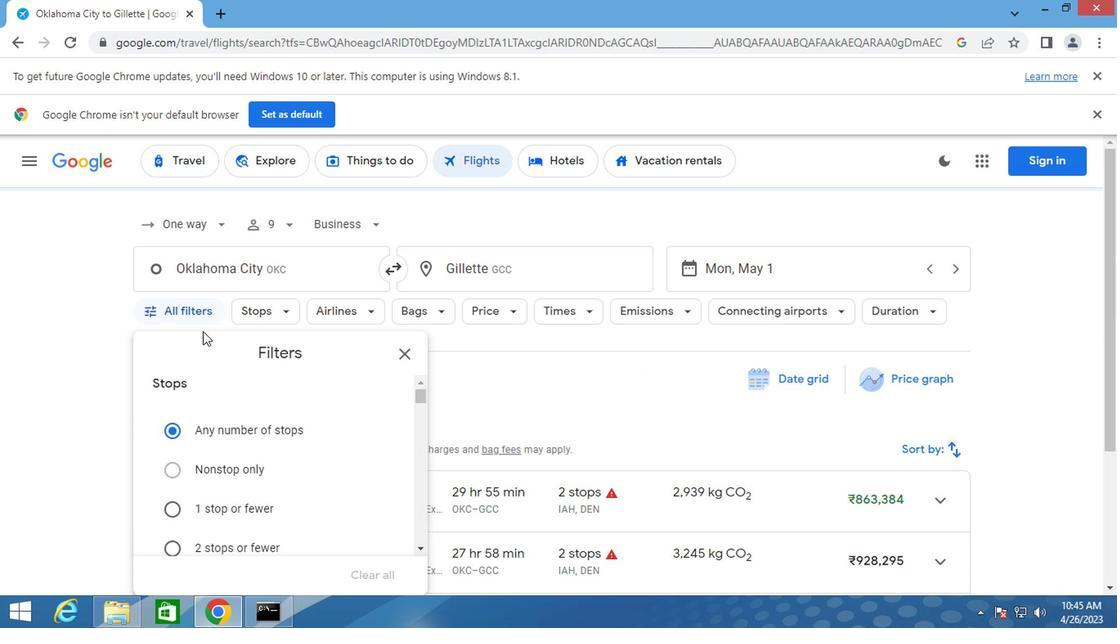 
Action: Mouse moved to (211, 363)
Screenshot: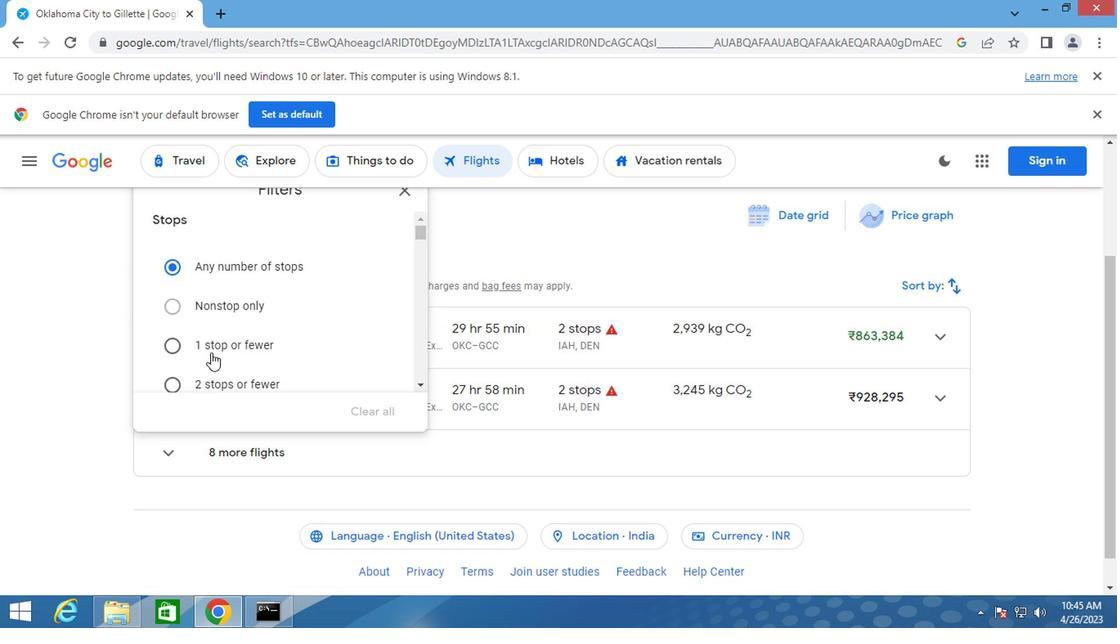 
Action: Mouse scrolled (211, 363) with delta (0, 0)
Screenshot: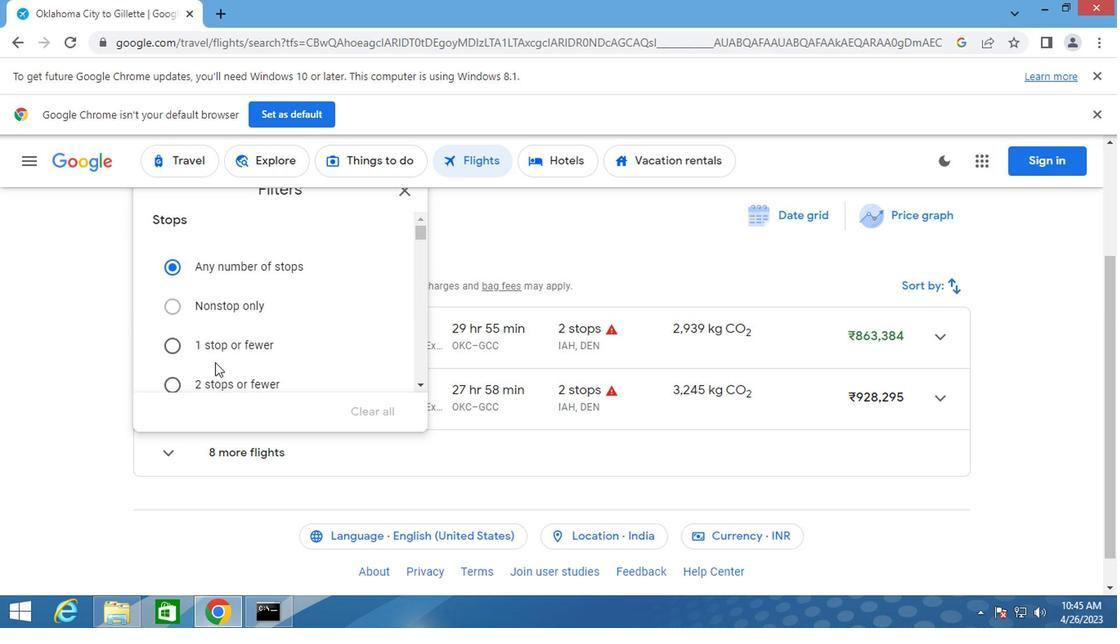 
Action: Mouse scrolled (211, 363) with delta (0, 0)
Screenshot: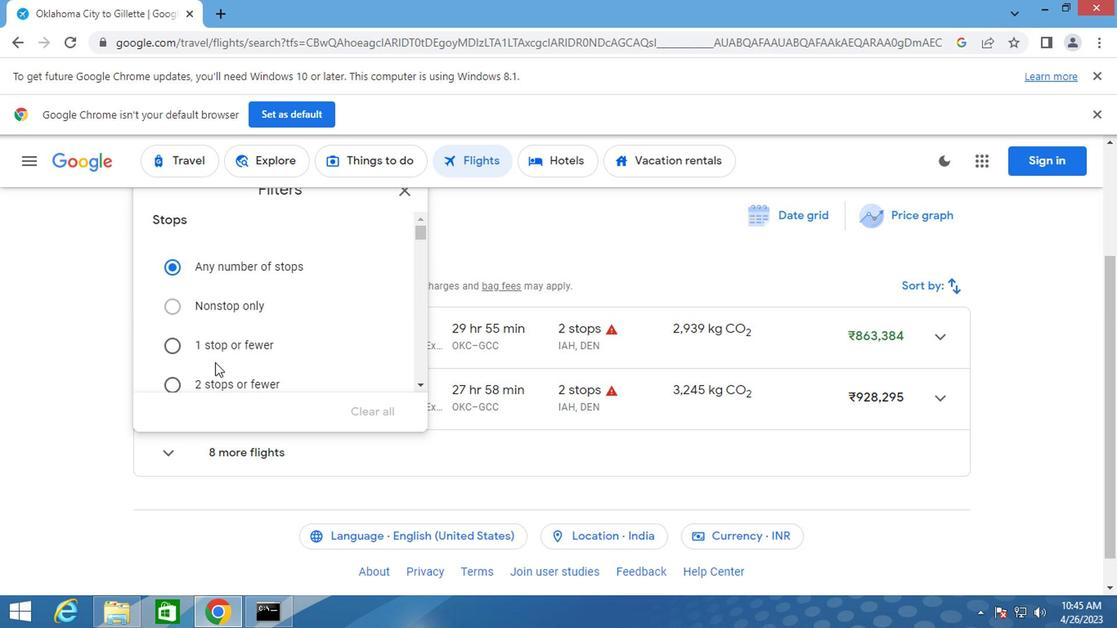 
Action: Mouse moved to (218, 352)
Screenshot: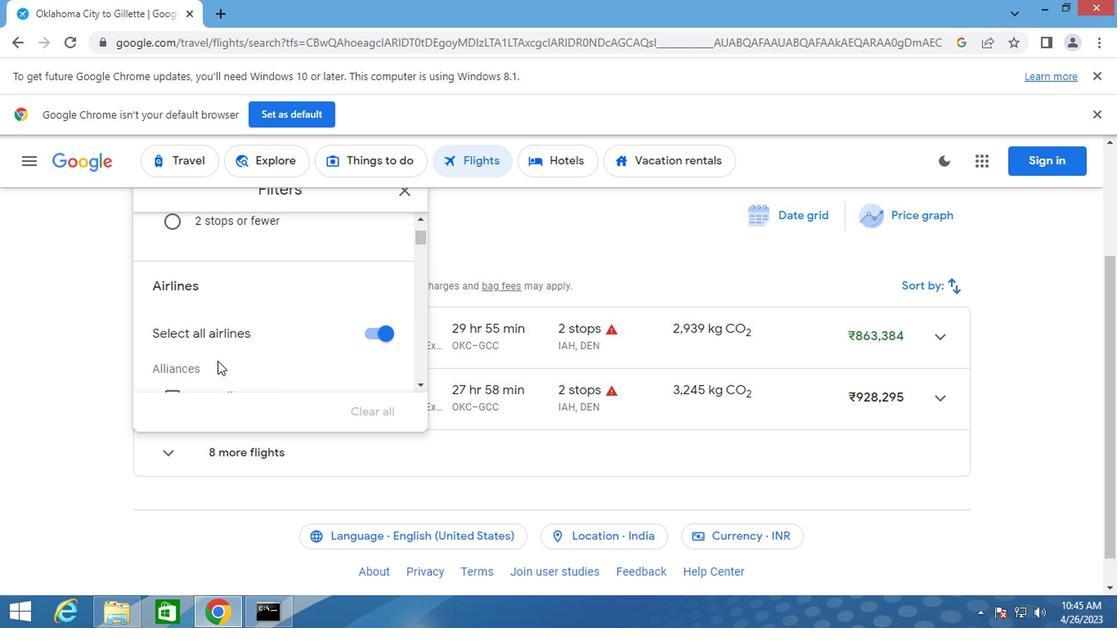 
Action: Mouse scrolled (218, 351) with delta (0, 0)
Screenshot: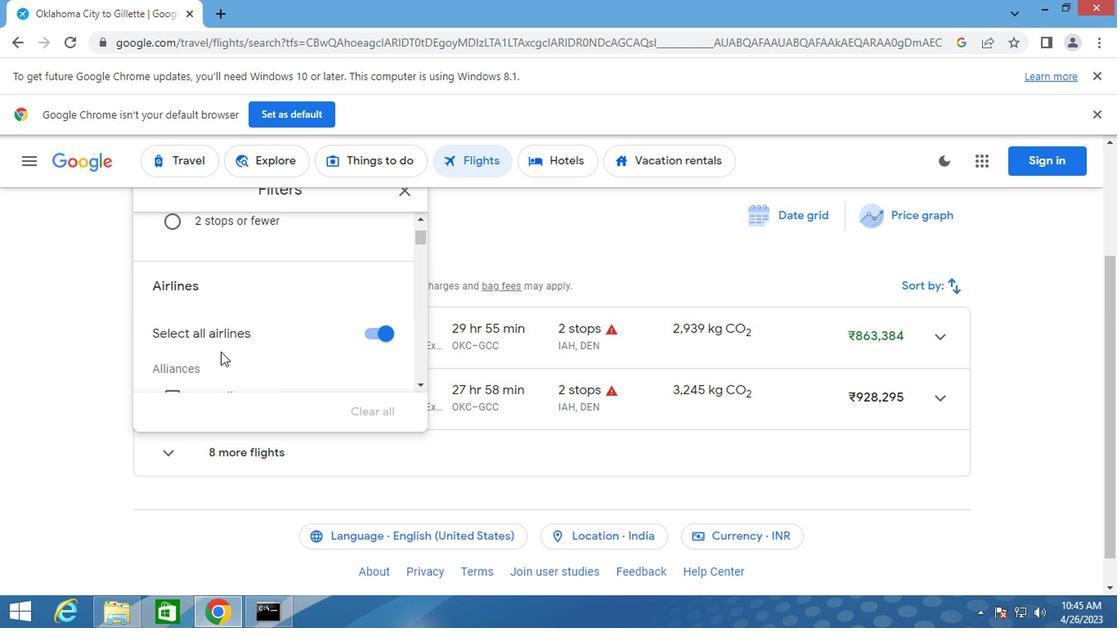 
Action: Mouse moved to (219, 349)
Screenshot: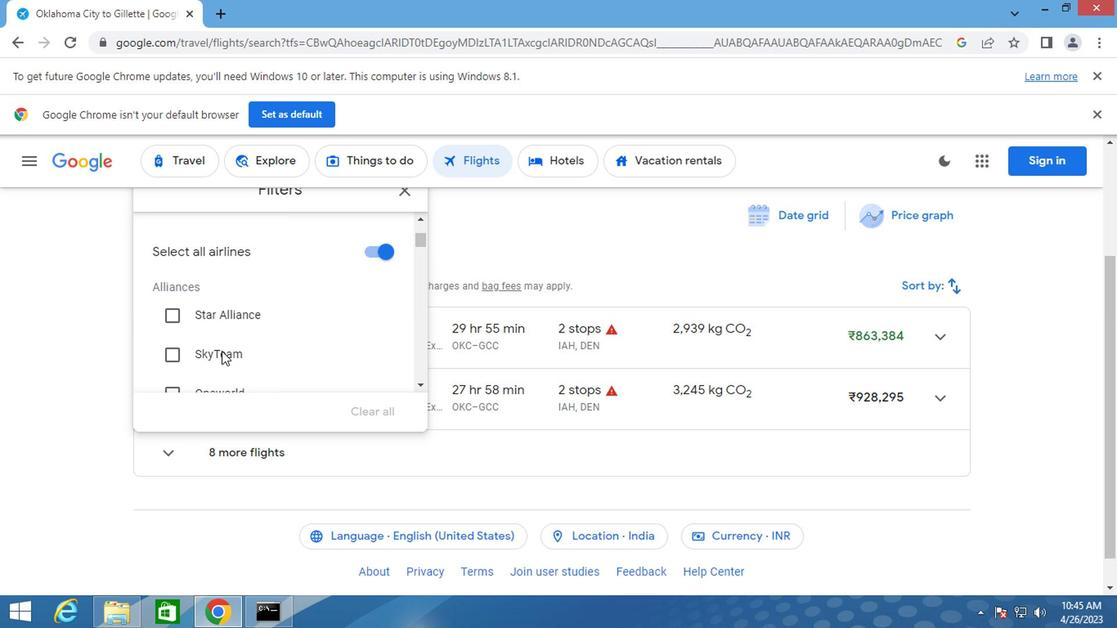 
Action: Mouse scrolled (219, 349) with delta (0, 0)
Screenshot: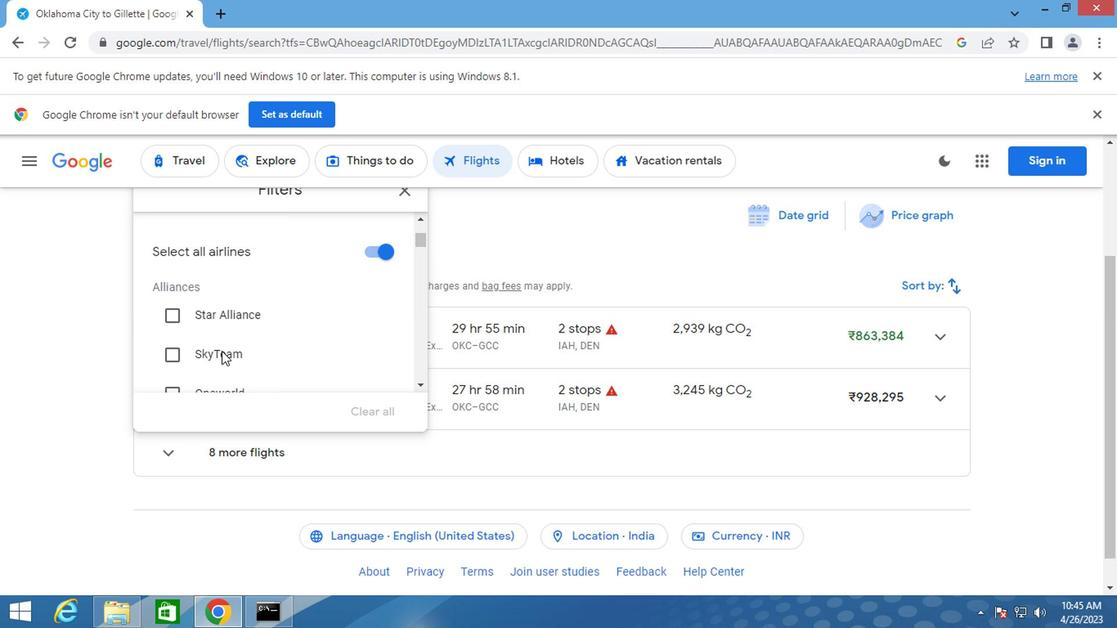 
Action: Mouse scrolled (219, 349) with delta (0, 0)
Screenshot: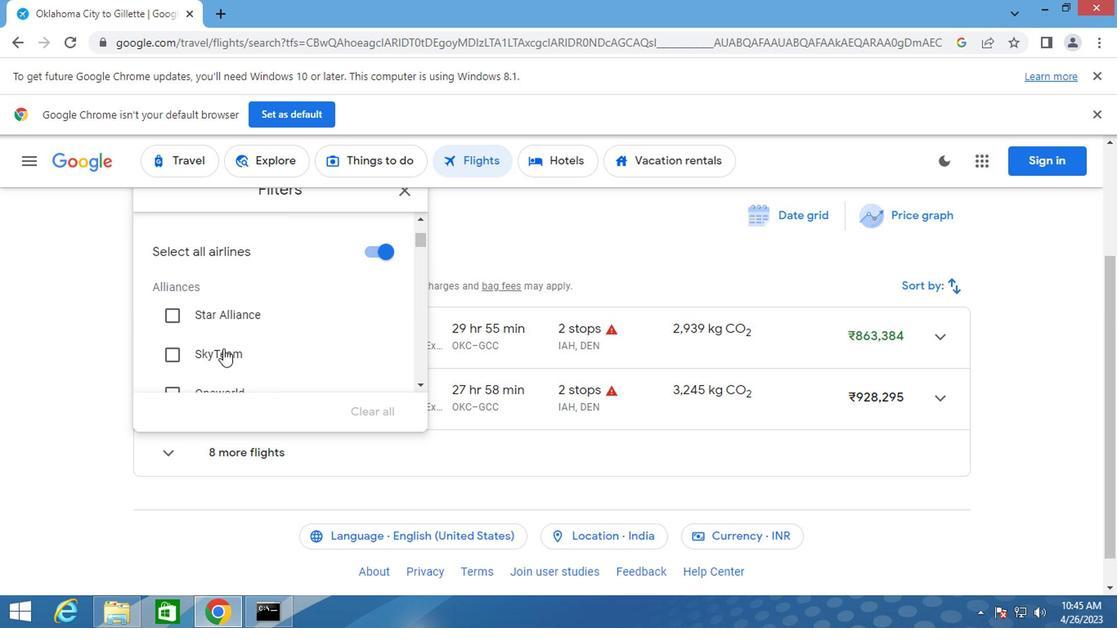 
Action: Mouse scrolled (219, 349) with delta (0, 0)
Screenshot: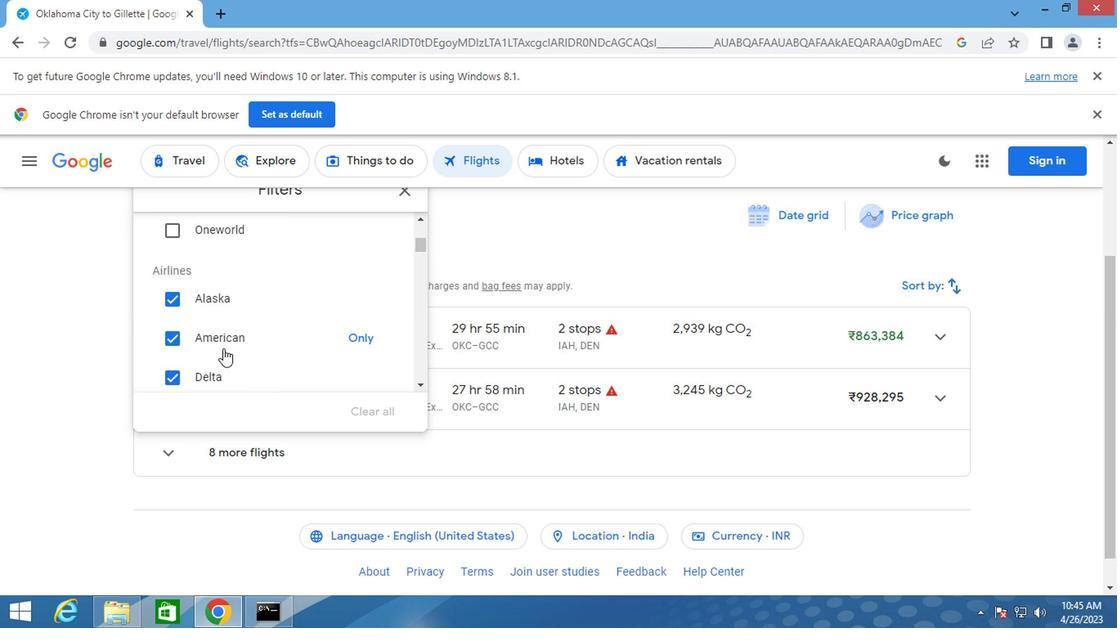 
Action: Mouse moved to (173, 290)
Screenshot: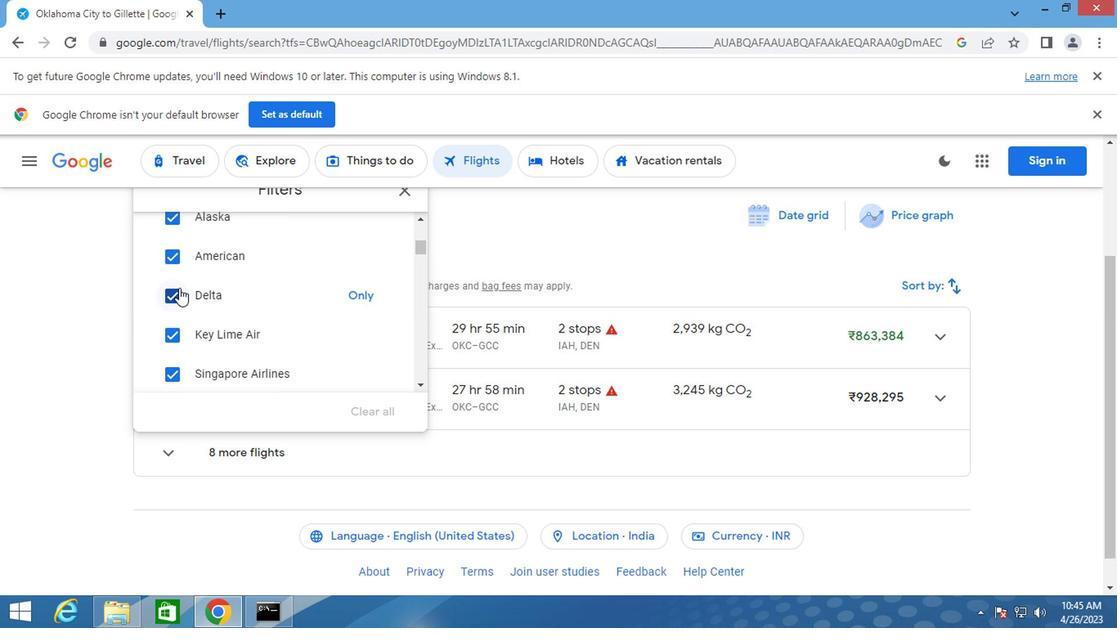 
Action: Mouse pressed left at (173, 290)
Screenshot: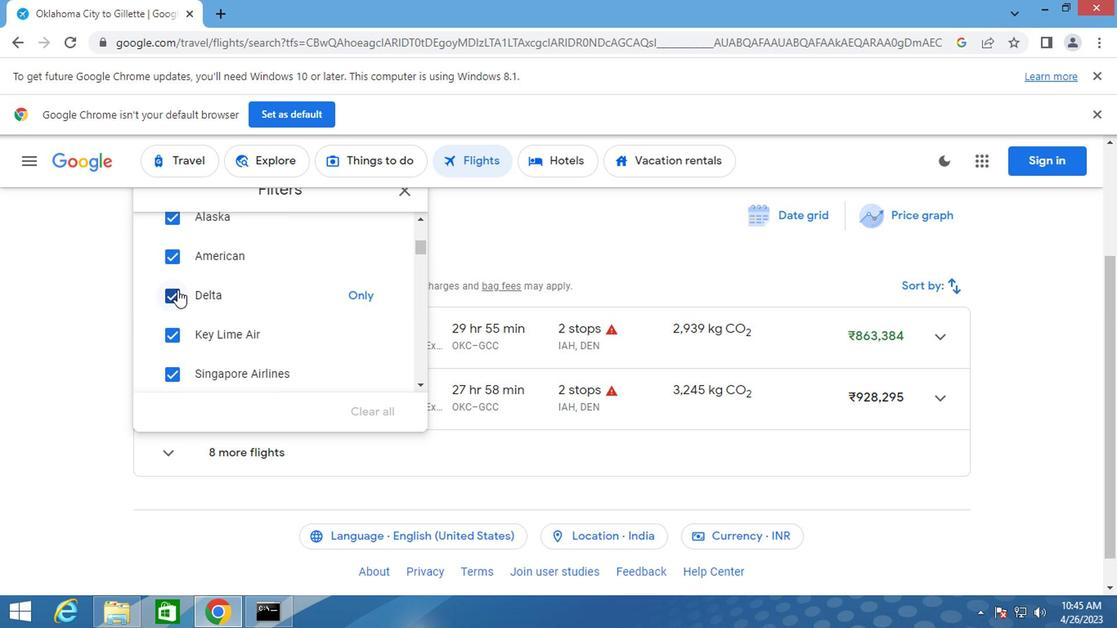 
Action: Mouse moved to (242, 297)
Screenshot: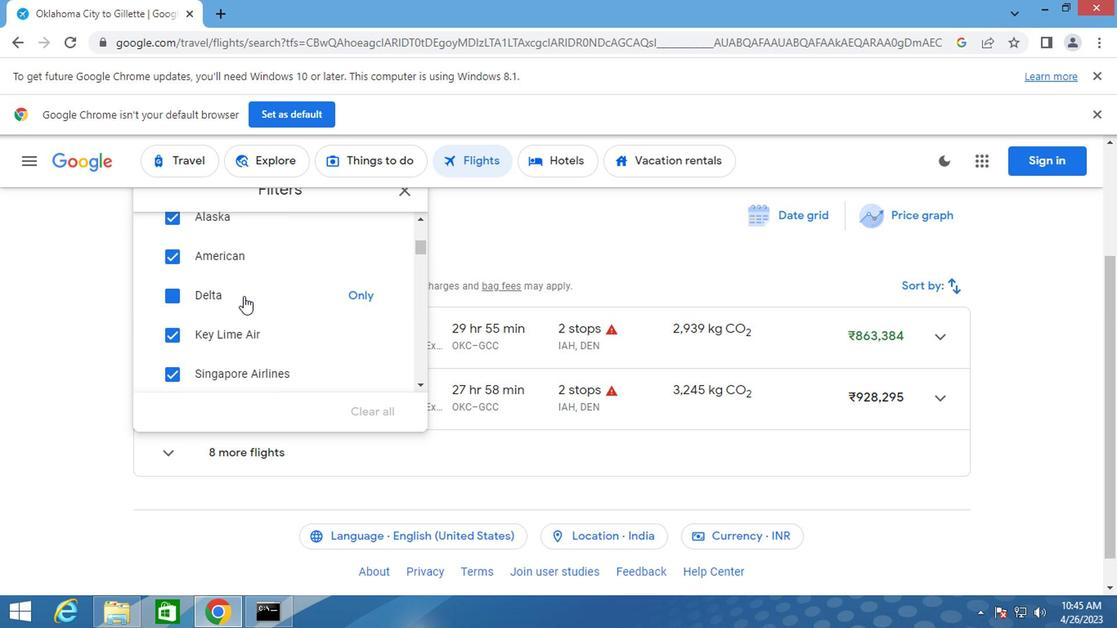 
Action: Mouse scrolled (242, 296) with delta (0, 0)
Screenshot: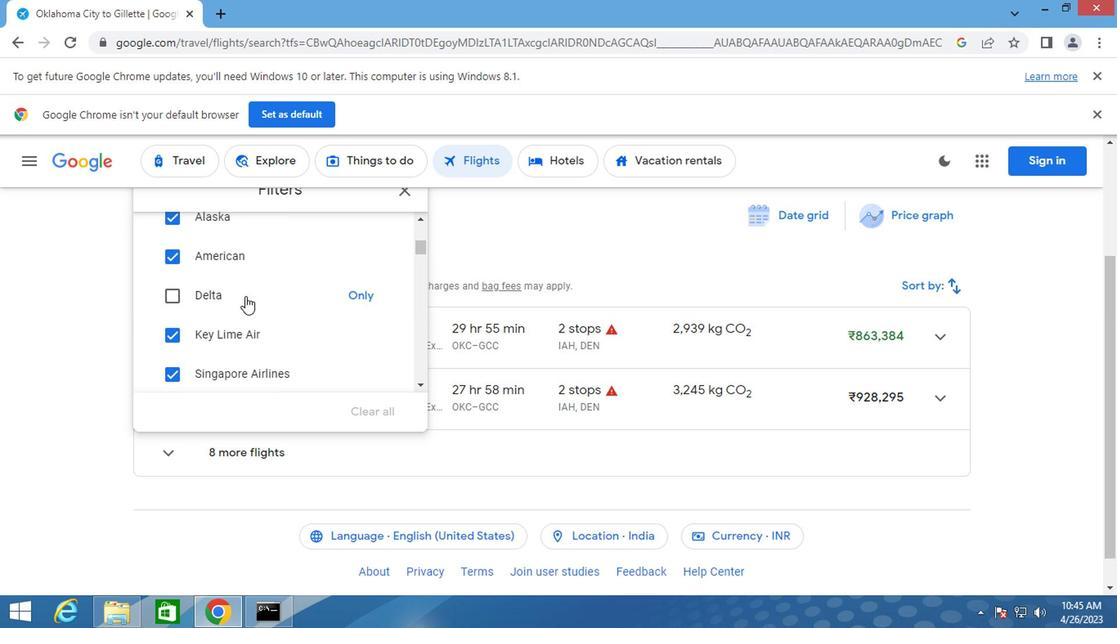 
Action: Mouse moved to (243, 297)
Screenshot: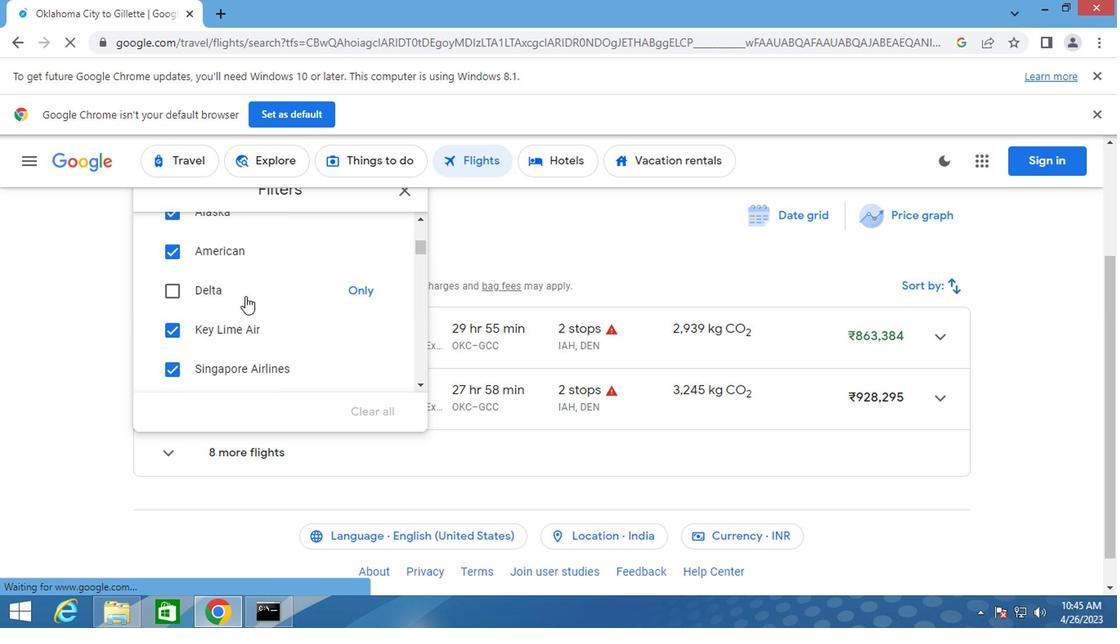 
Action: Mouse scrolled (243, 296) with delta (0, 0)
Screenshot: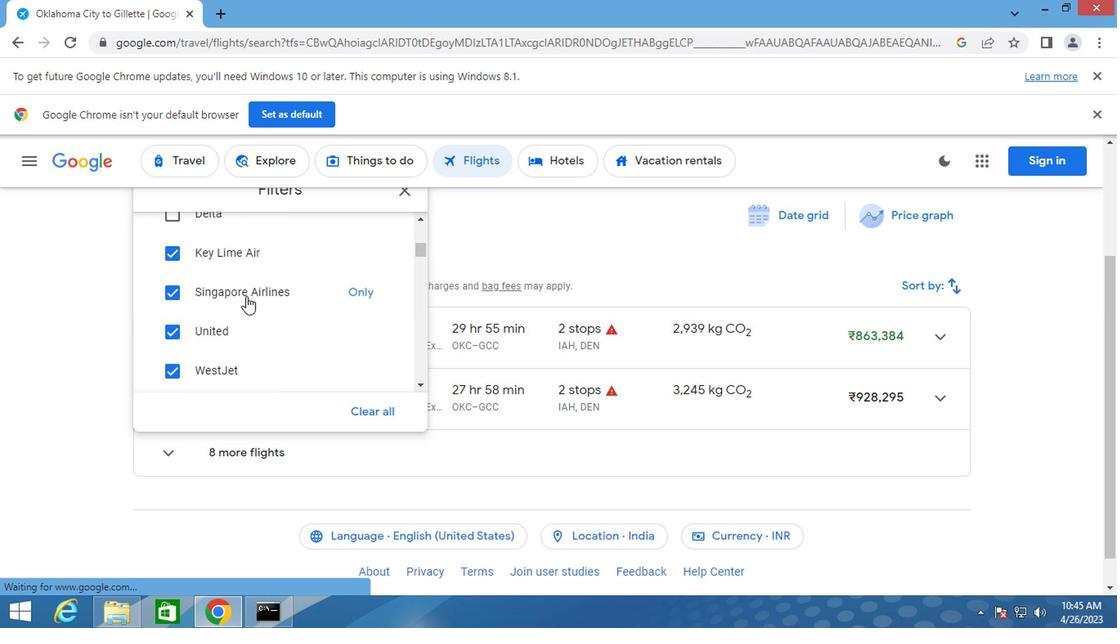 
Action: Mouse scrolled (243, 296) with delta (0, 0)
Screenshot: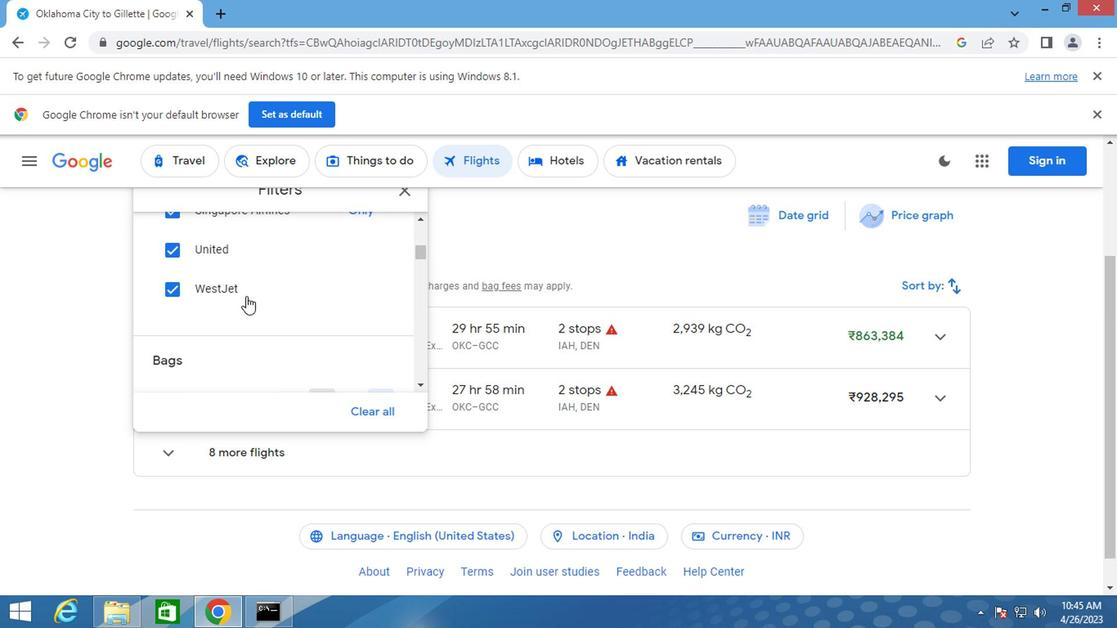 
Action: Mouse moved to (374, 322)
Screenshot: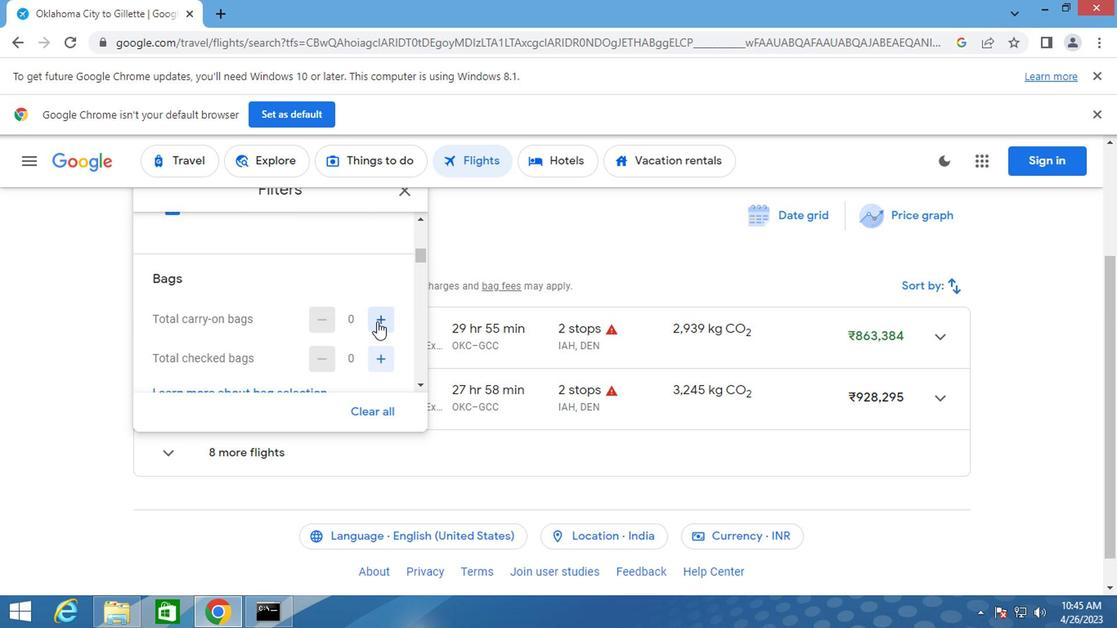 
Action: Mouse pressed left at (374, 322)
Screenshot: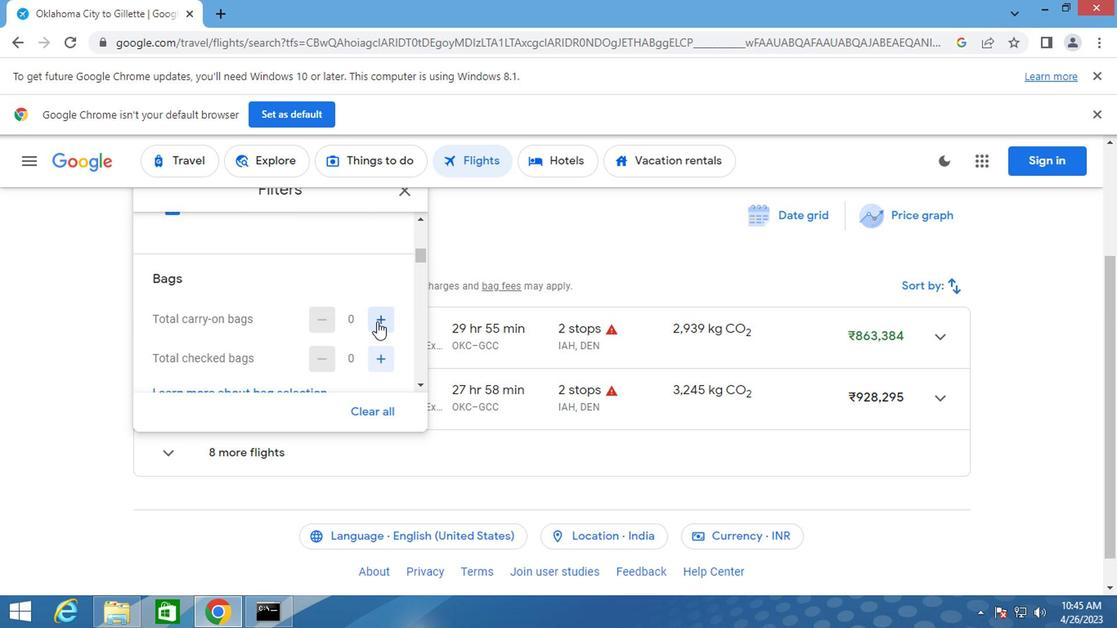 
Action: Mouse moved to (327, 313)
Screenshot: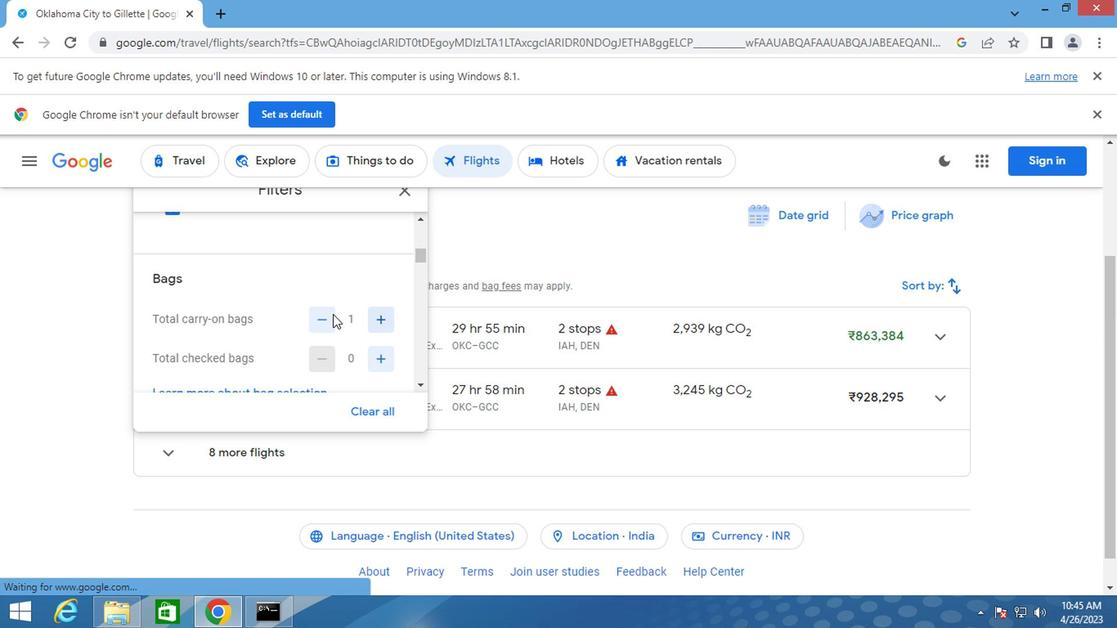 
Action: Mouse scrolled (327, 313) with delta (0, 0)
Screenshot: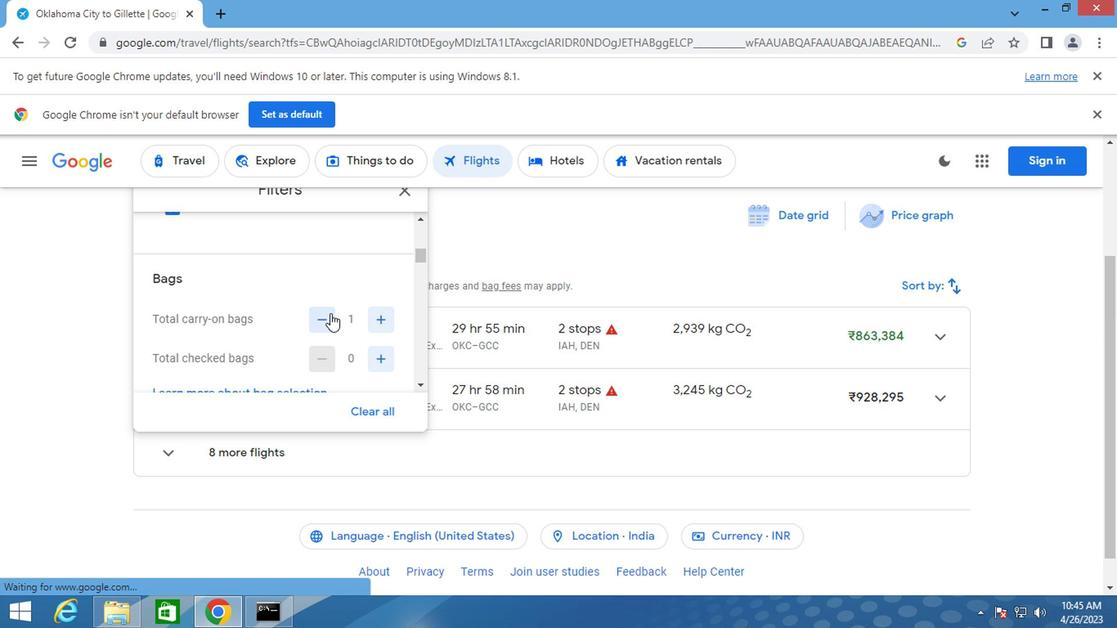 
Action: Mouse scrolled (327, 313) with delta (0, 0)
Screenshot: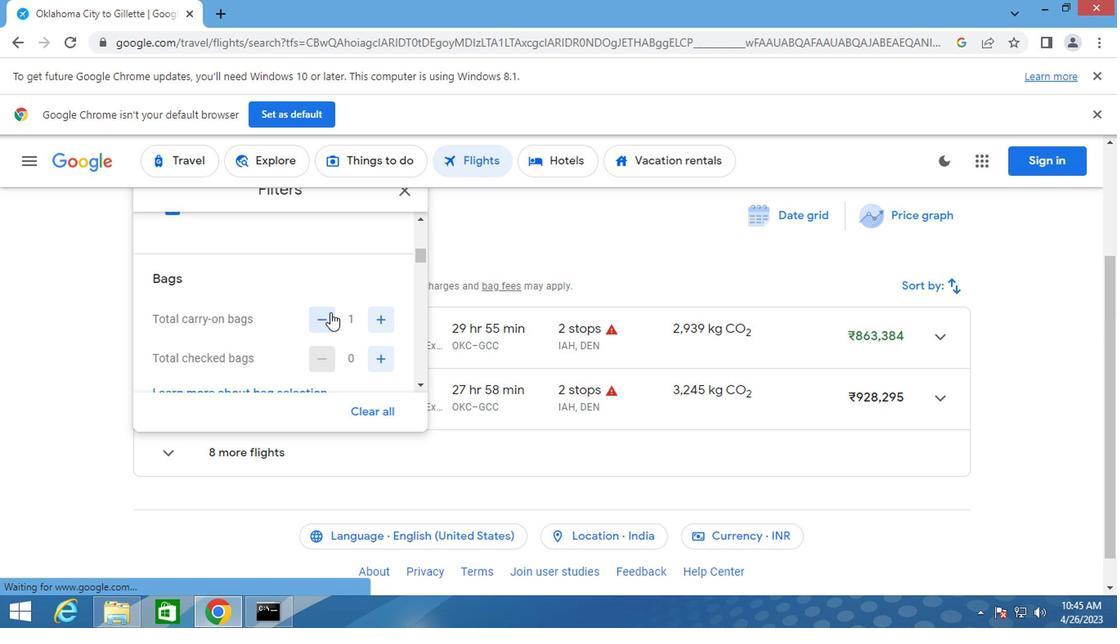 
Action: Mouse moved to (379, 353)
Screenshot: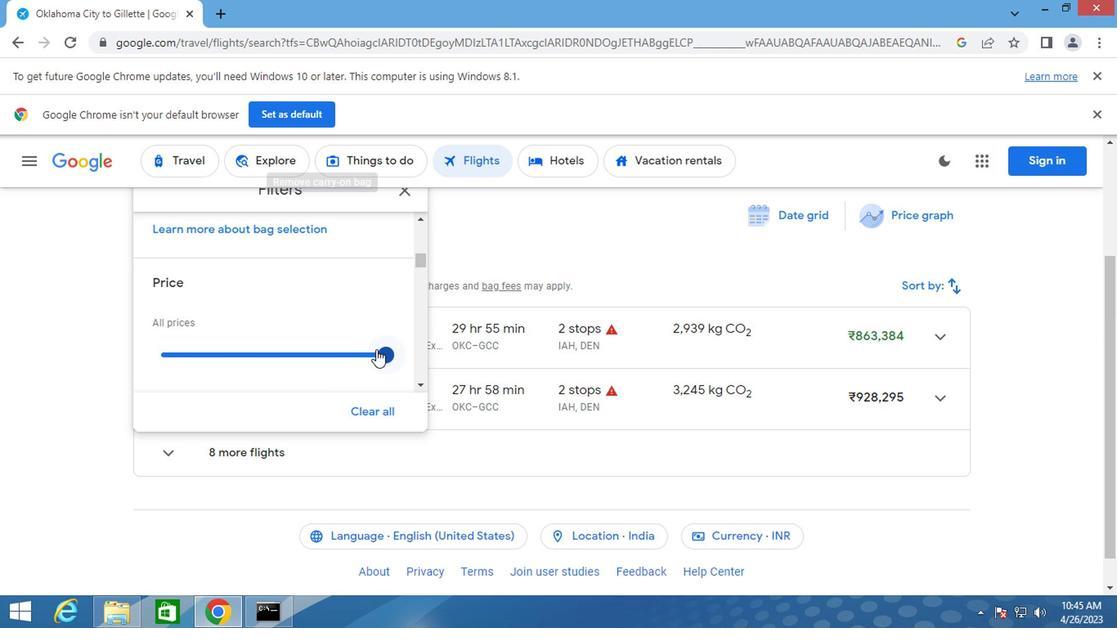 
Action: Mouse pressed left at (379, 353)
Screenshot: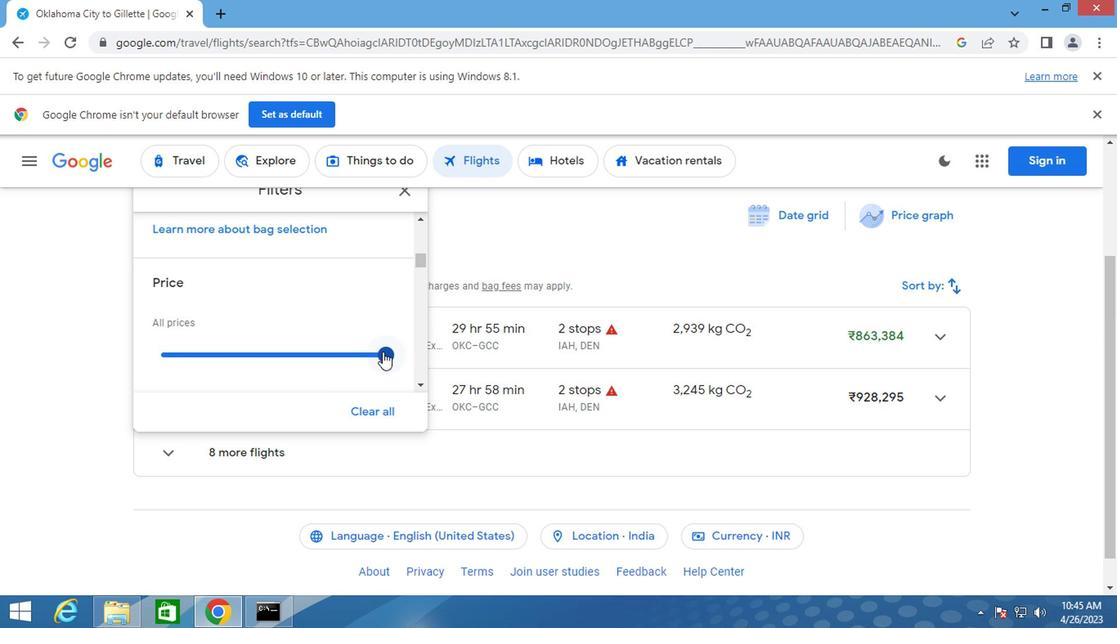 
Action: Mouse moved to (260, 335)
Screenshot: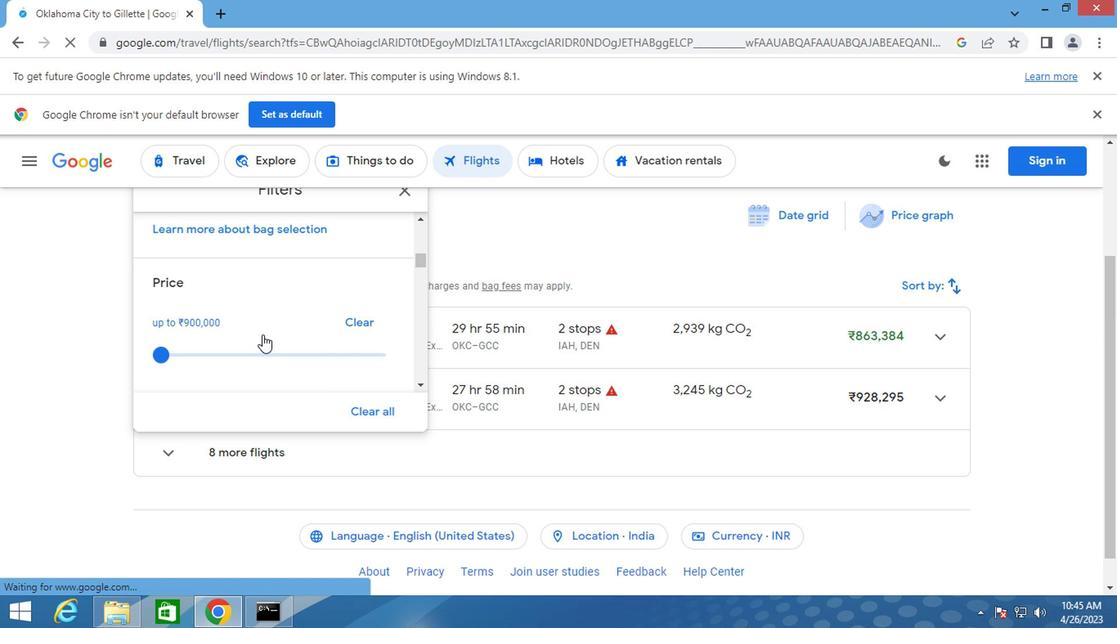 
Action: Mouse scrolled (260, 333) with delta (0, -1)
Screenshot: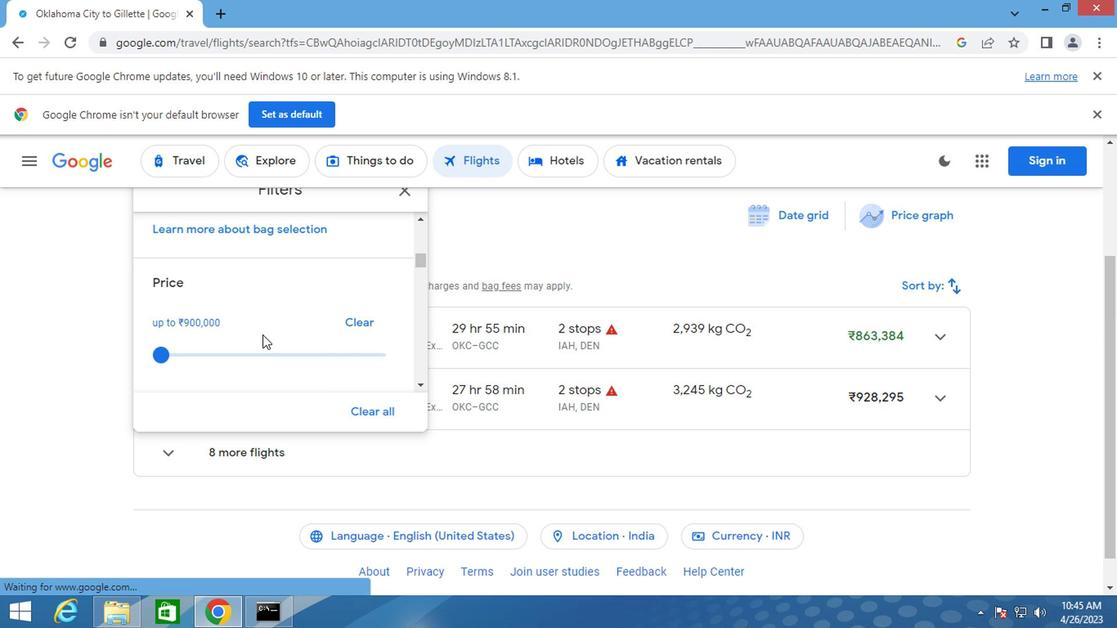 
Action: Mouse scrolled (260, 333) with delta (0, -1)
Screenshot: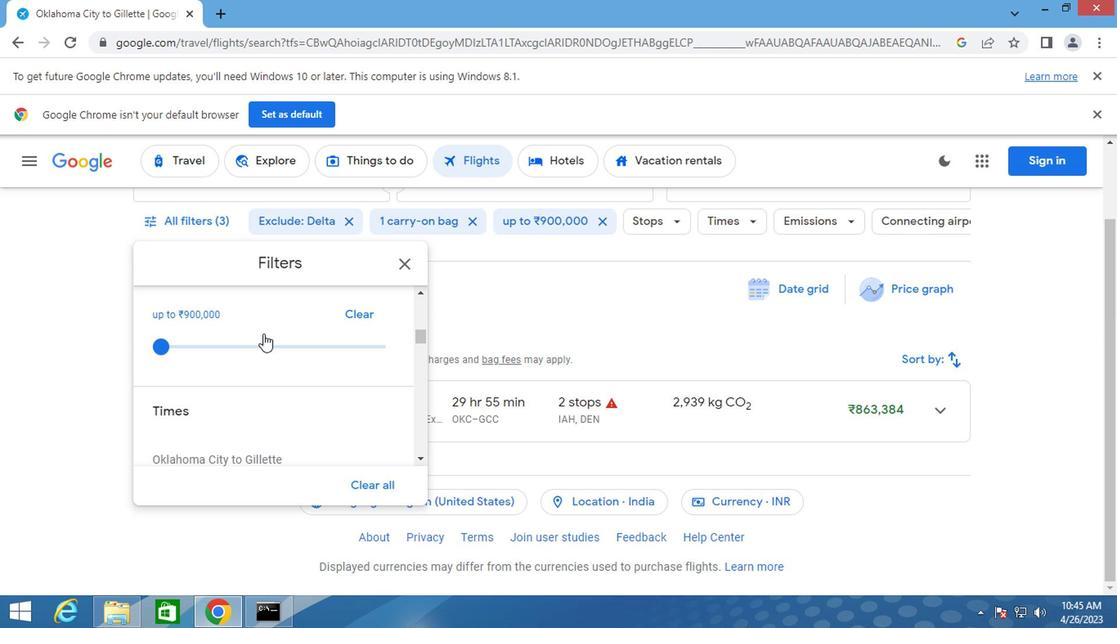 
Action: Mouse scrolled (260, 333) with delta (0, -1)
Screenshot: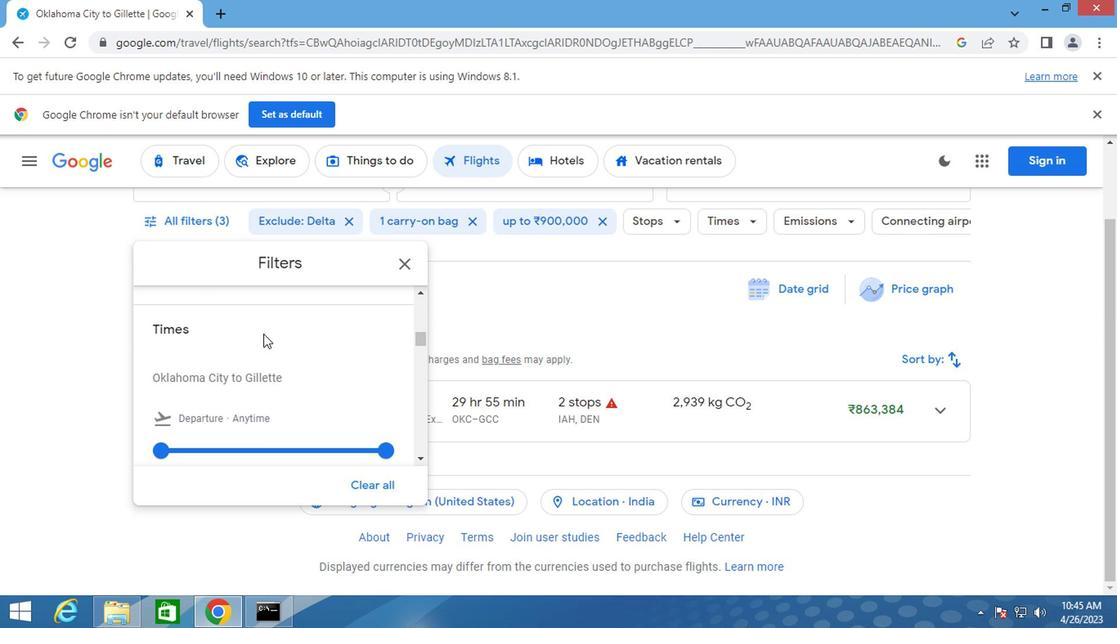 
Action: Mouse moved to (150, 361)
Screenshot: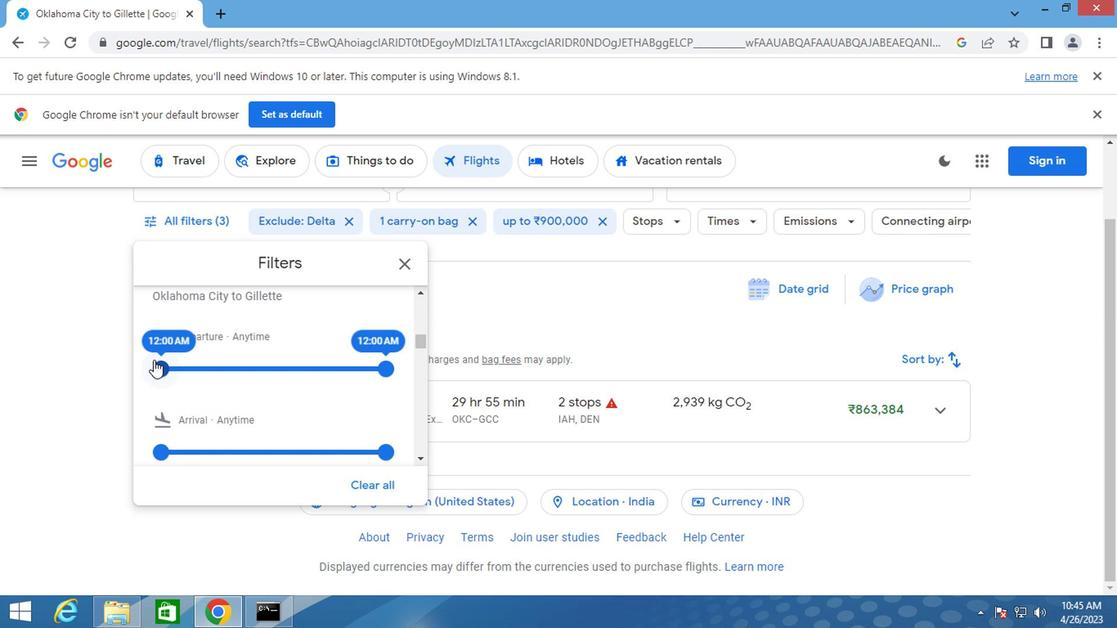 
Action: Mouse pressed left at (150, 361)
Screenshot: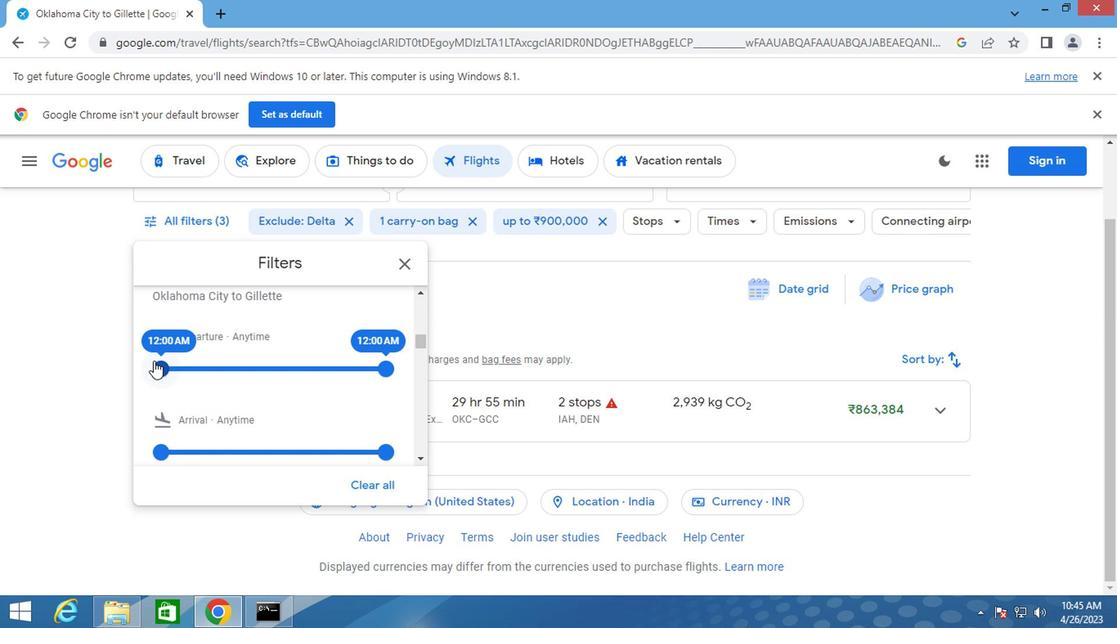 
Action: Mouse moved to (404, 267)
Screenshot: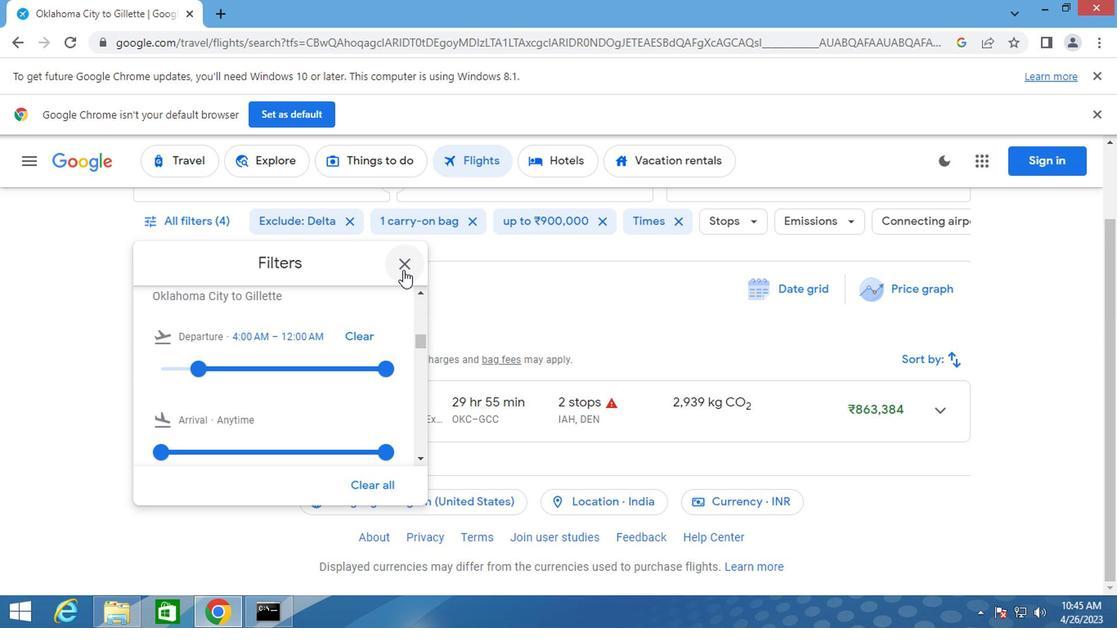 
Action: Mouse pressed left at (404, 267)
Screenshot: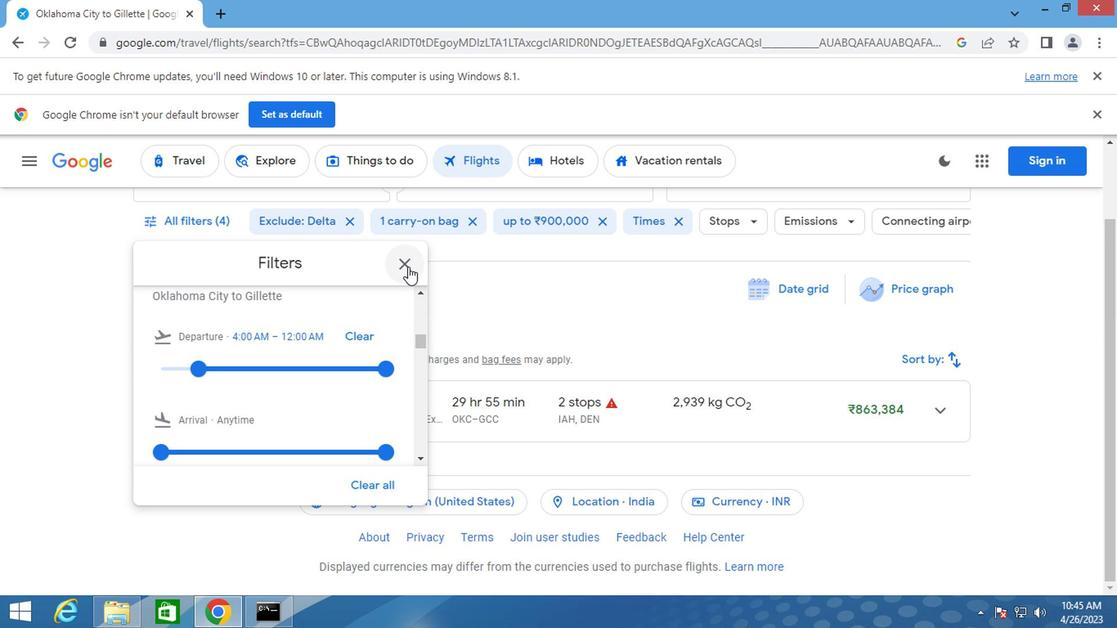 
Action: Key pressed <Key.f8>
Screenshot: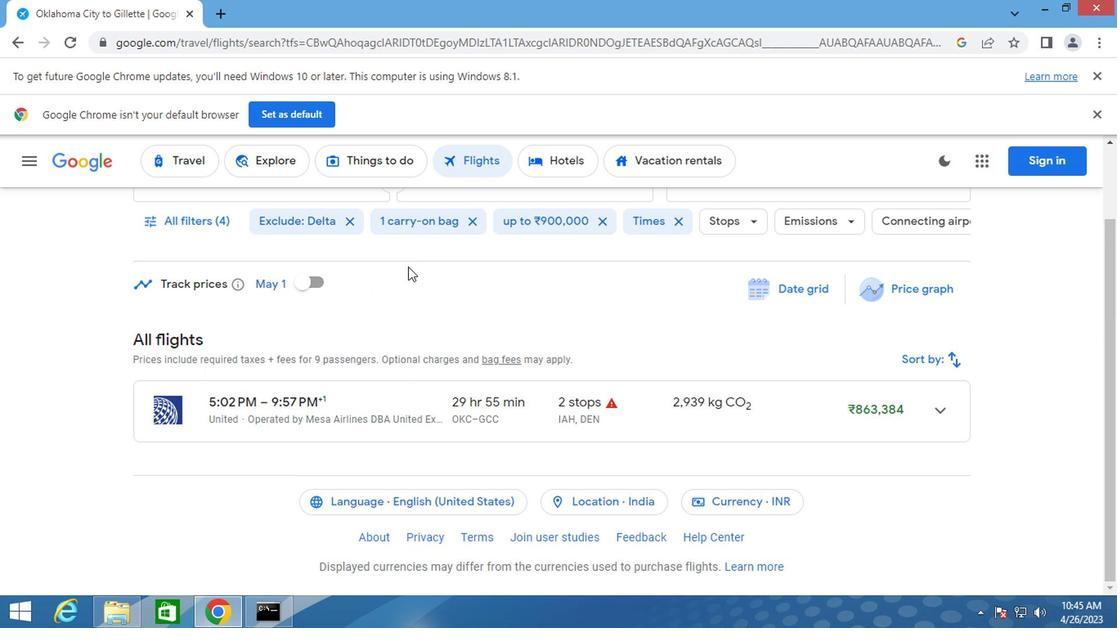 
